 Task: Create a due date automation trigger when advanced on, 2 days before a card is due add content with a name or a description not ending with resume at 11:00 AM.
Action: Mouse moved to (975, 303)
Screenshot: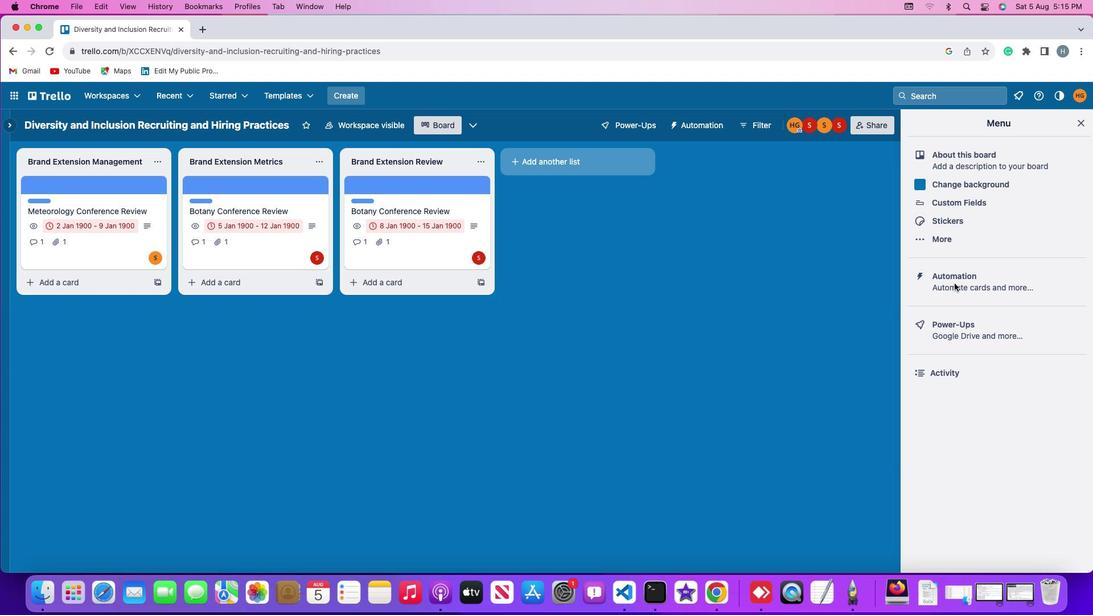 
Action: Mouse pressed left at (975, 303)
Screenshot: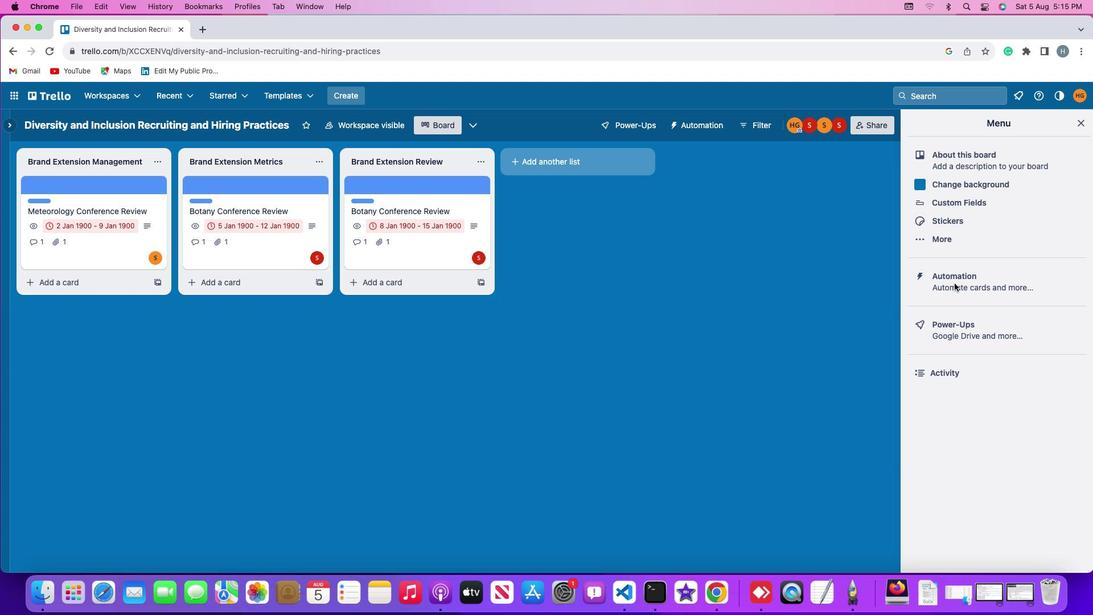 
Action: Mouse moved to (975, 302)
Screenshot: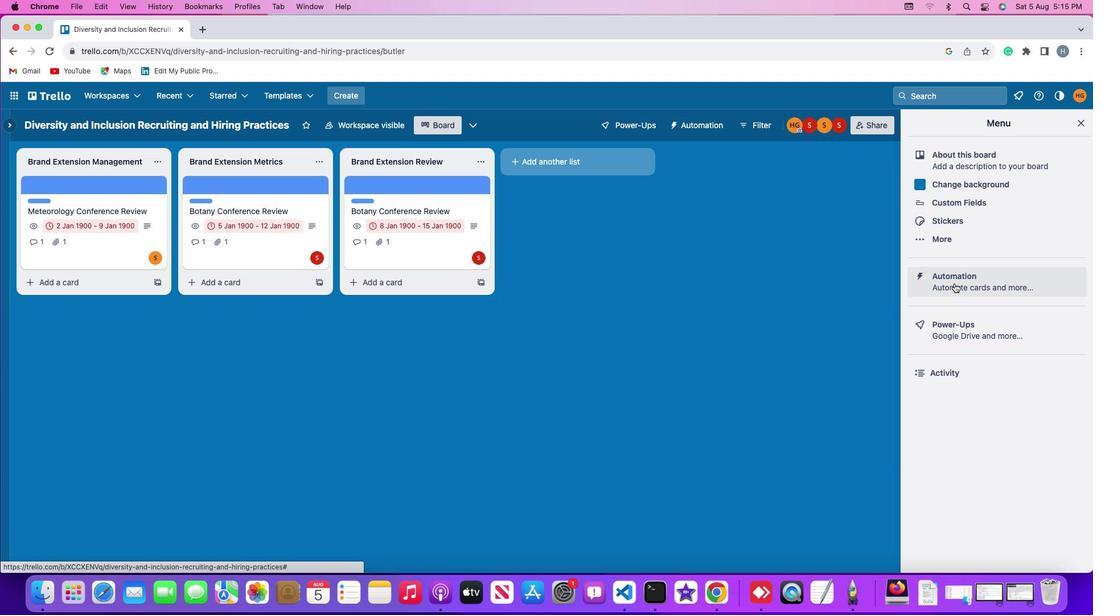
Action: Mouse pressed left at (975, 302)
Screenshot: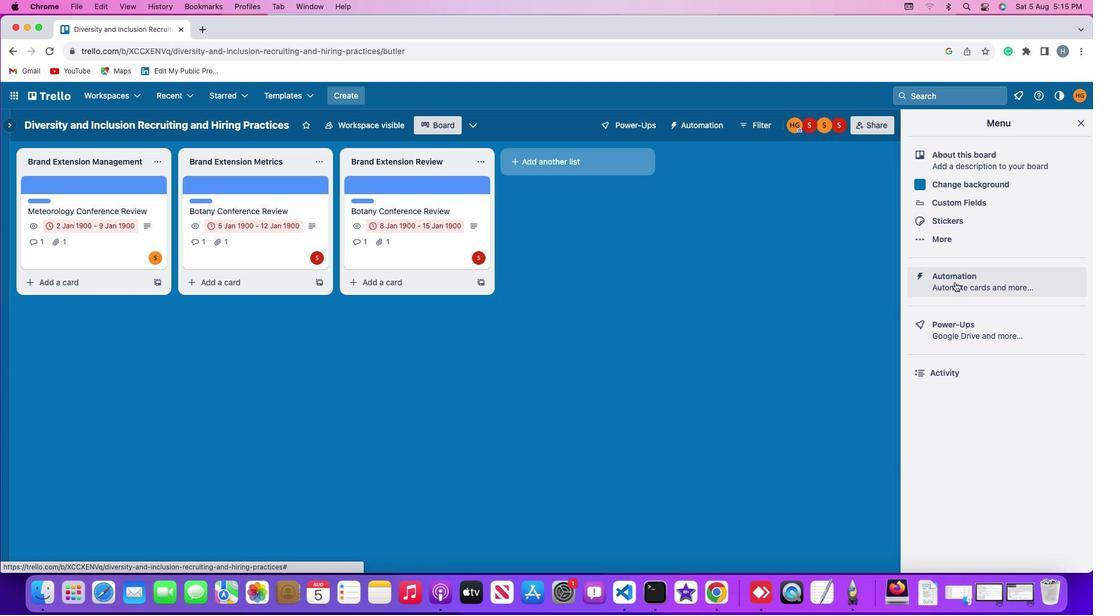 
Action: Mouse moved to (111, 294)
Screenshot: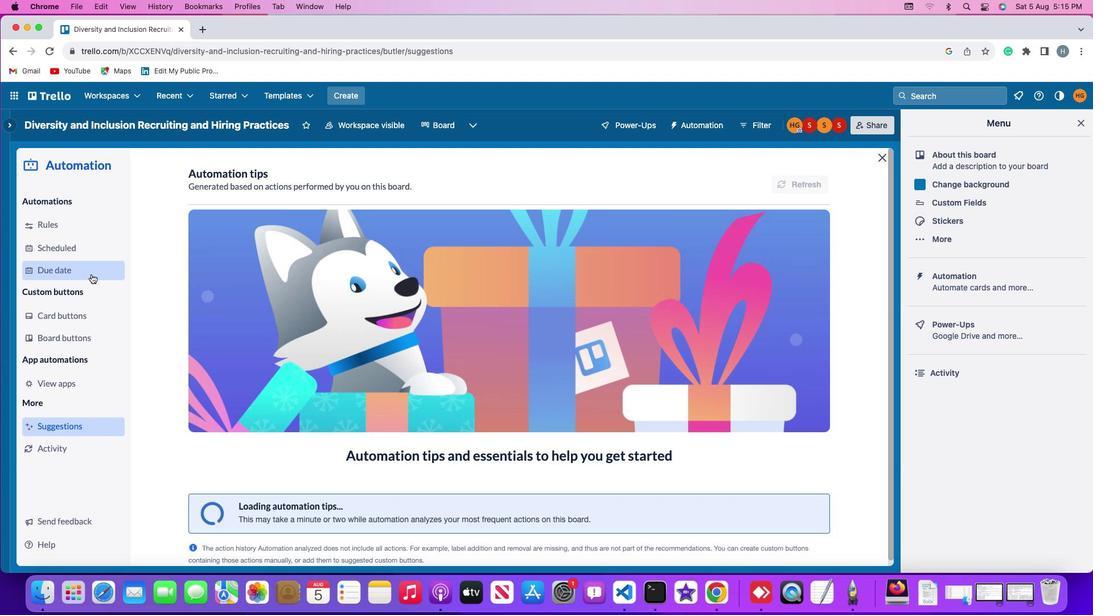 
Action: Mouse pressed left at (111, 294)
Screenshot: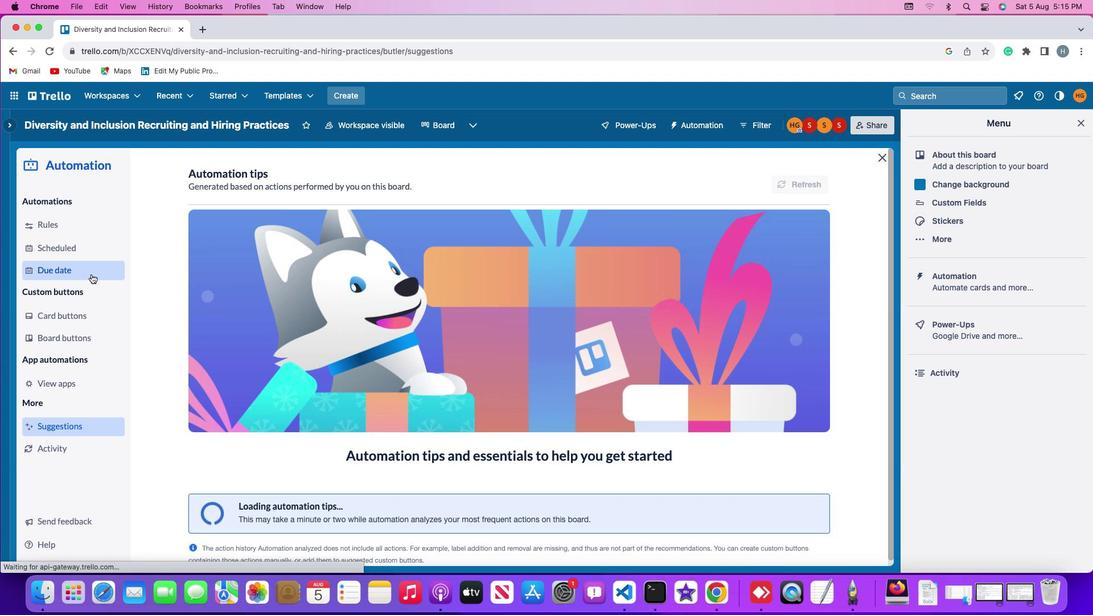 
Action: Mouse moved to (775, 198)
Screenshot: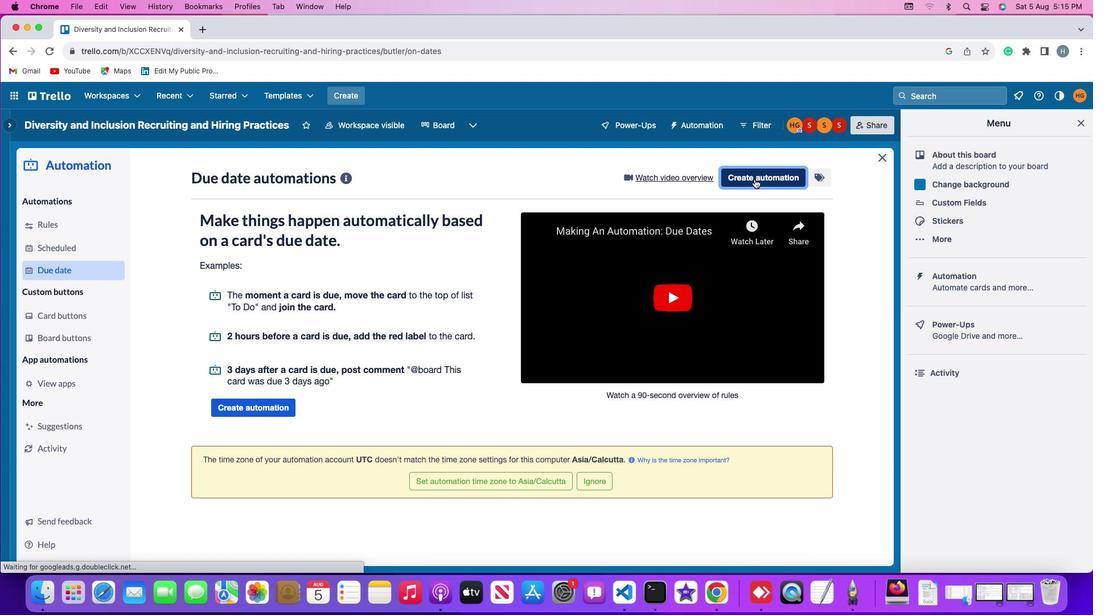
Action: Mouse pressed left at (775, 198)
Screenshot: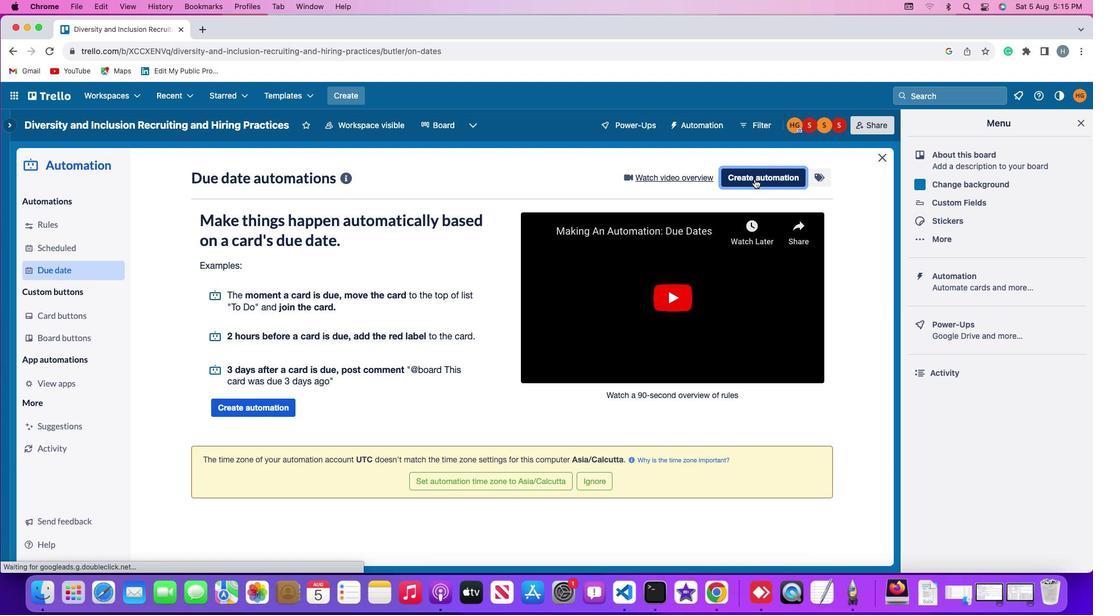 
Action: Mouse moved to (523, 308)
Screenshot: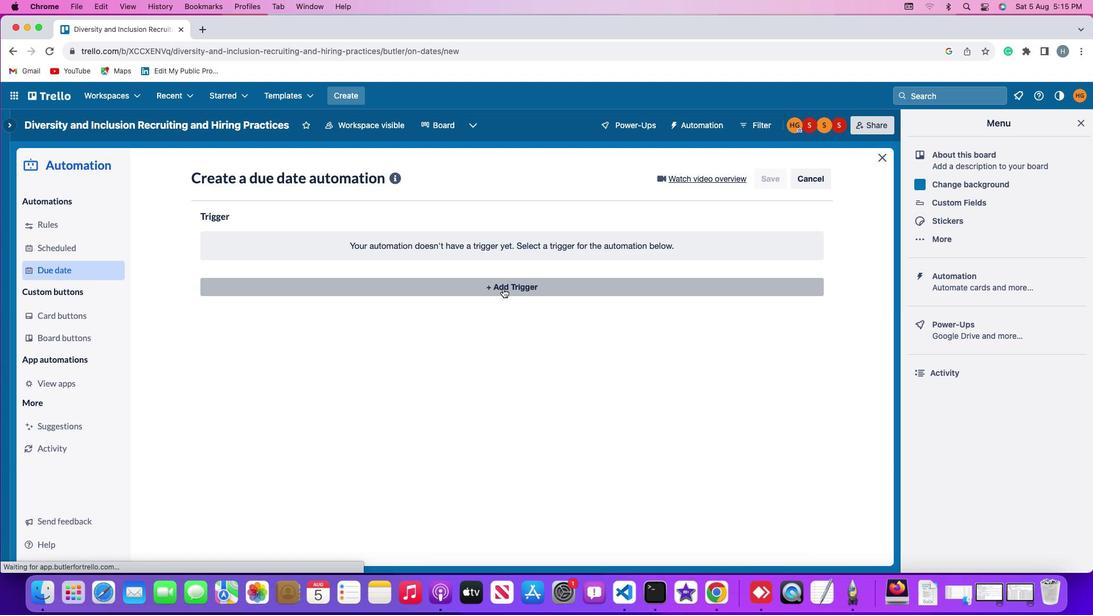 
Action: Mouse pressed left at (523, 308)
Screenshot: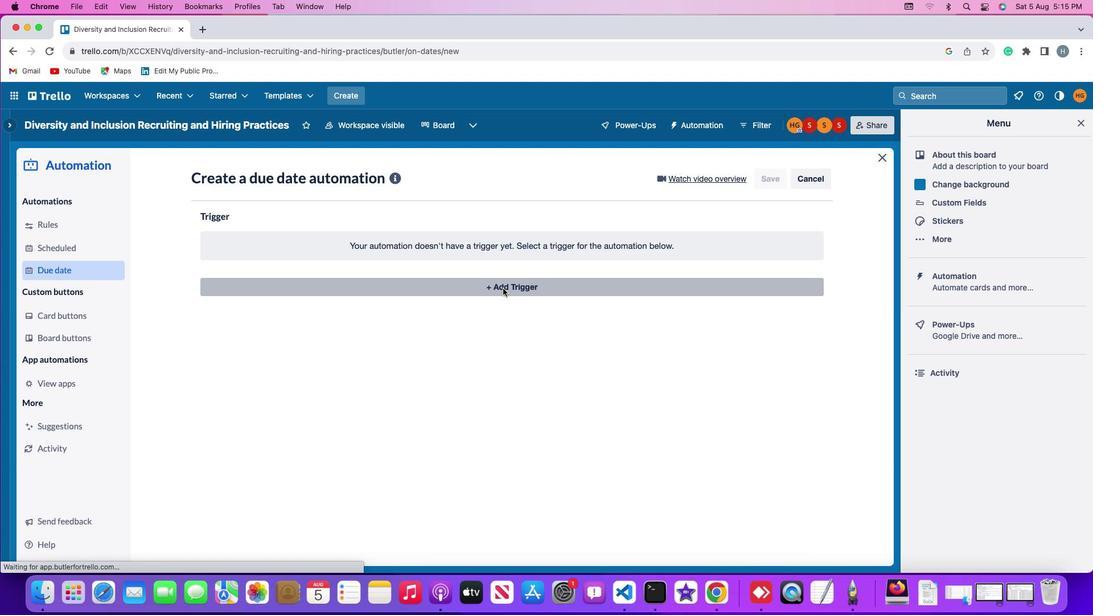 
Action: Mouse moved to (246, 477)
Screenshot: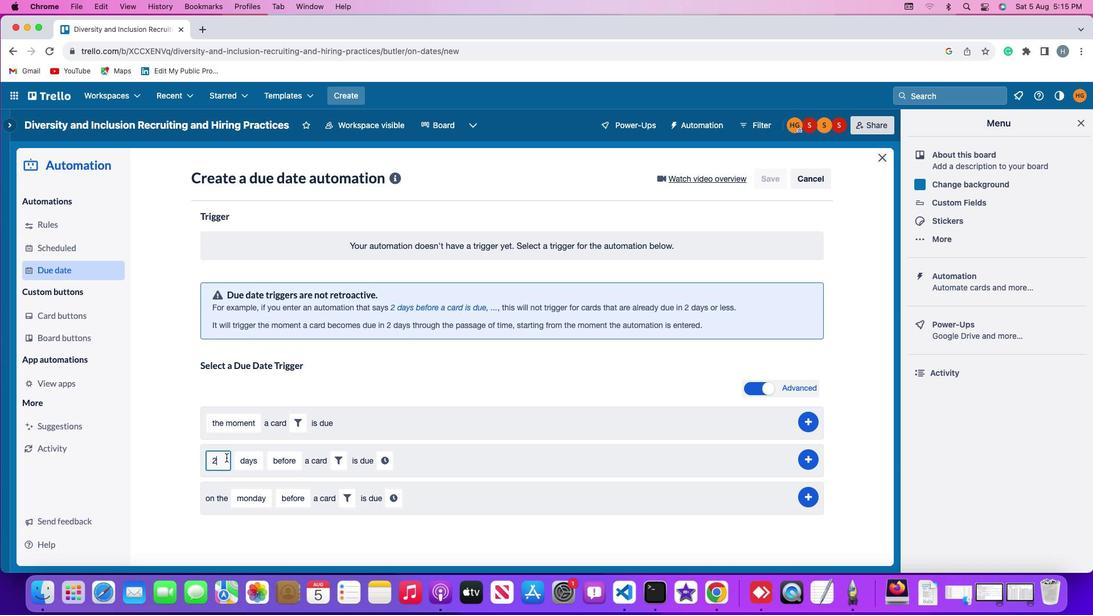 
Action: Mouse pressed left at (246, 477)
Screenshot: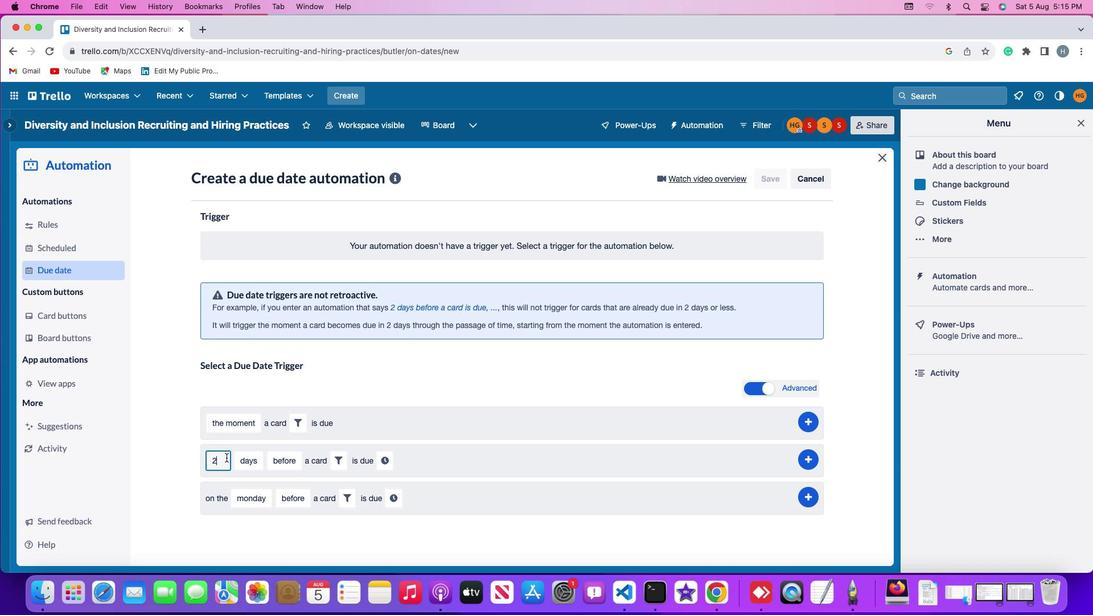 
Action: Key pressed Key.backspace'2'
Screenshot: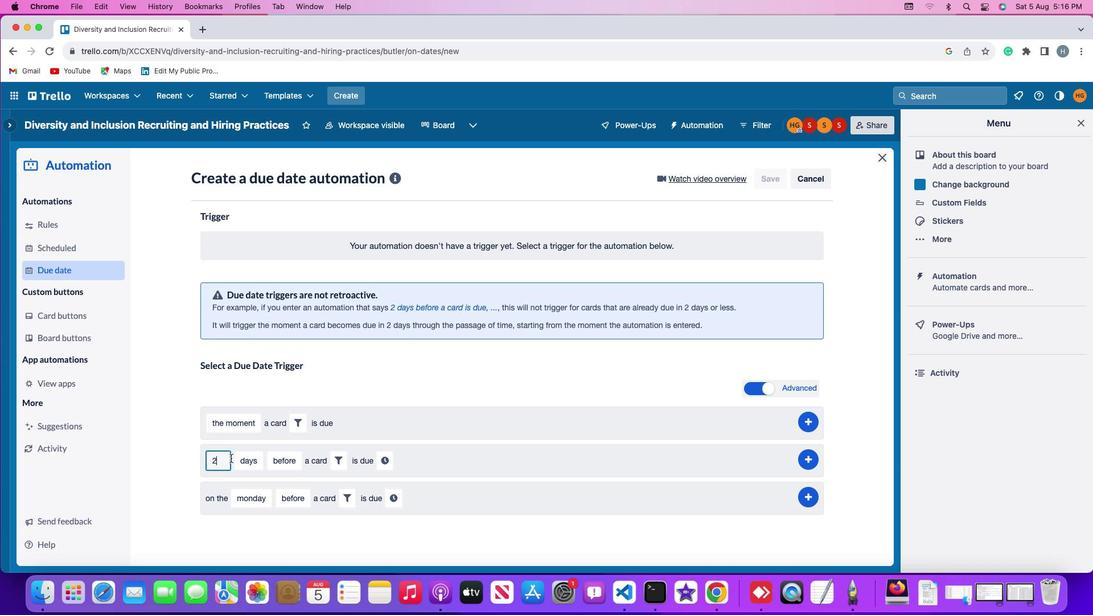 
Action: Mouse moved to (273, 480)
Screenshot: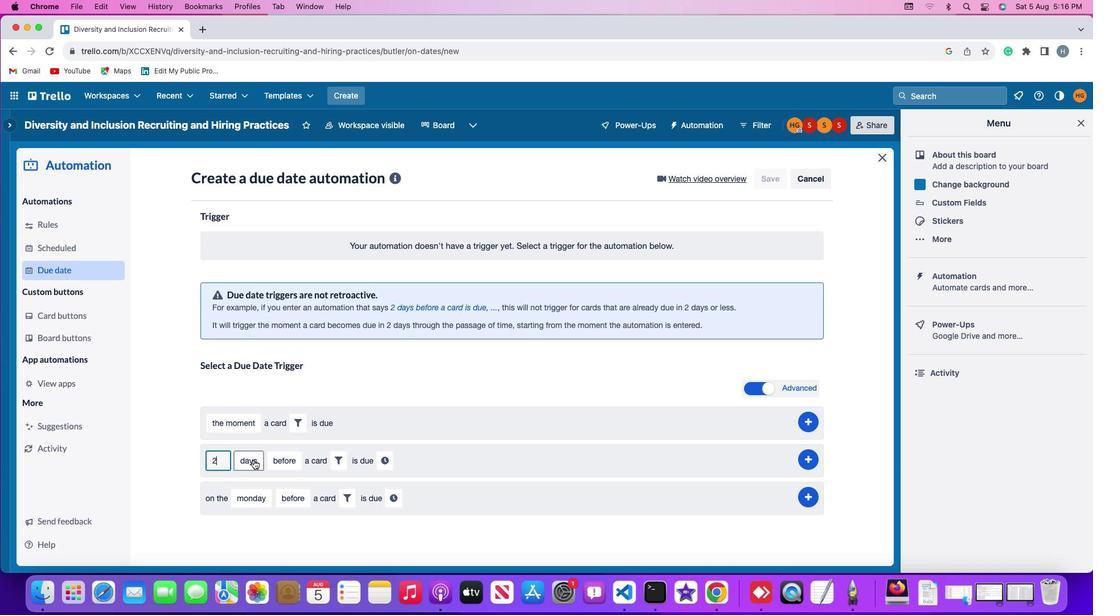 
Action: Mouse pressed left at (273, 480)
Screenshot: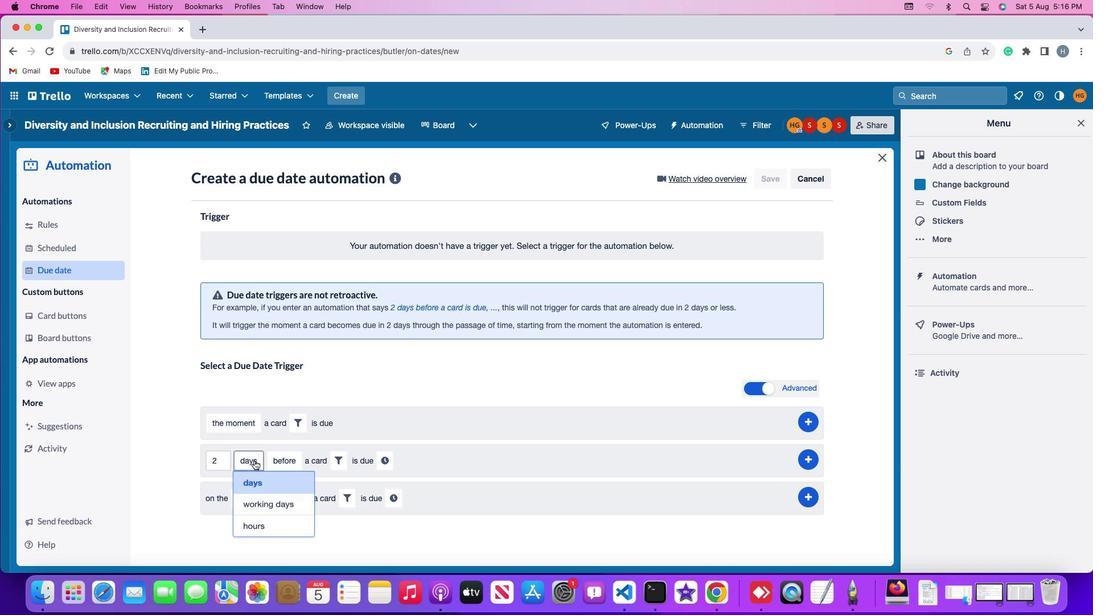 
Action: Mouse moved to (280, 501)
Screenshot: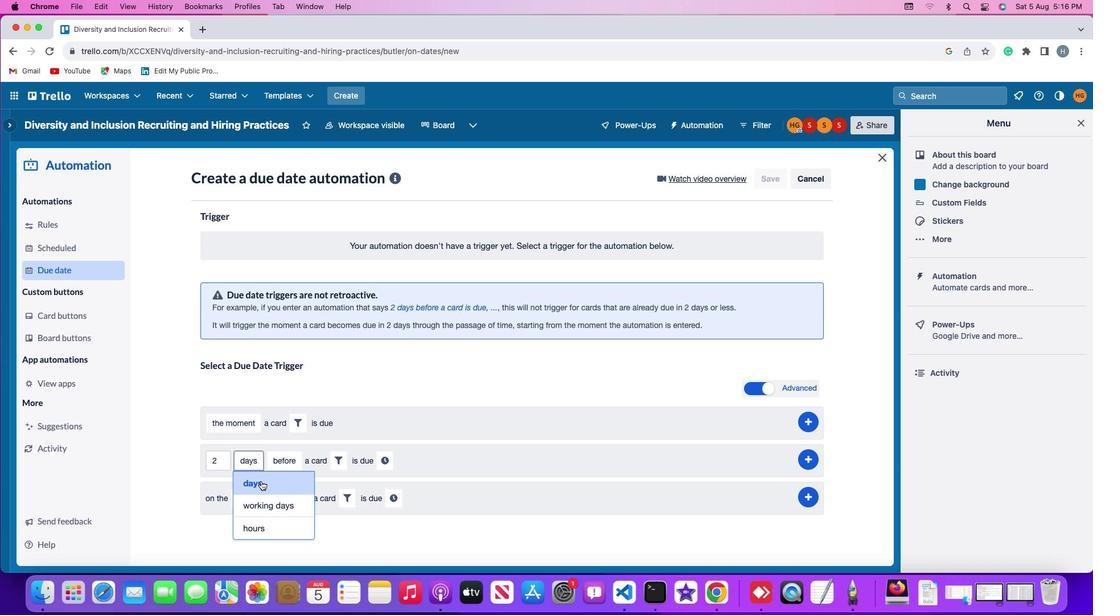 
Action: Mouse pressed left at (280, 501)
Screenshot: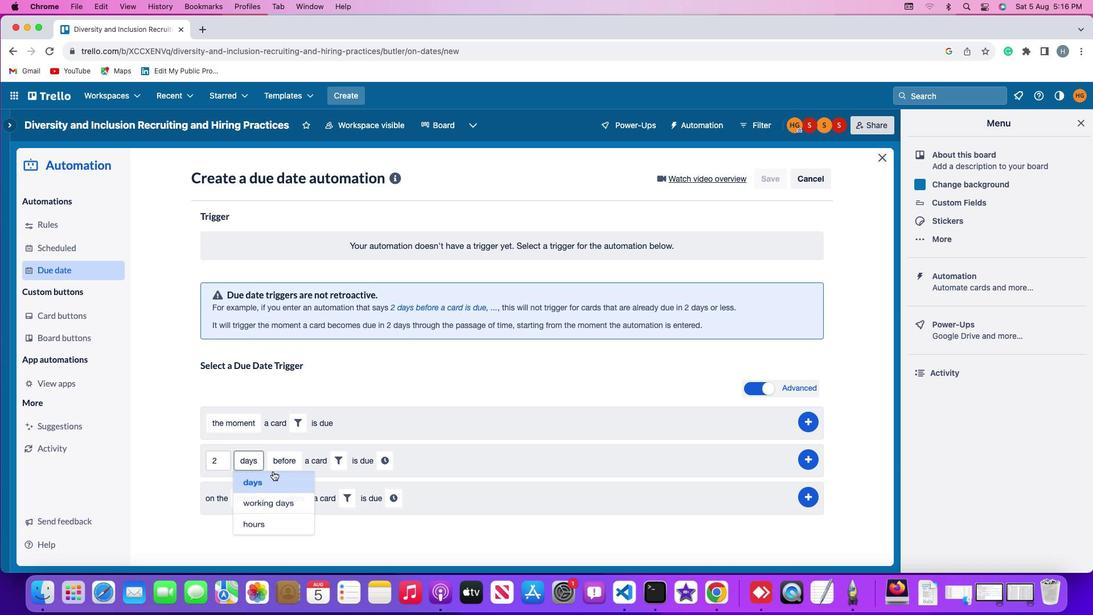 
Action: Mouse moved to (300, 482)
Screenshot: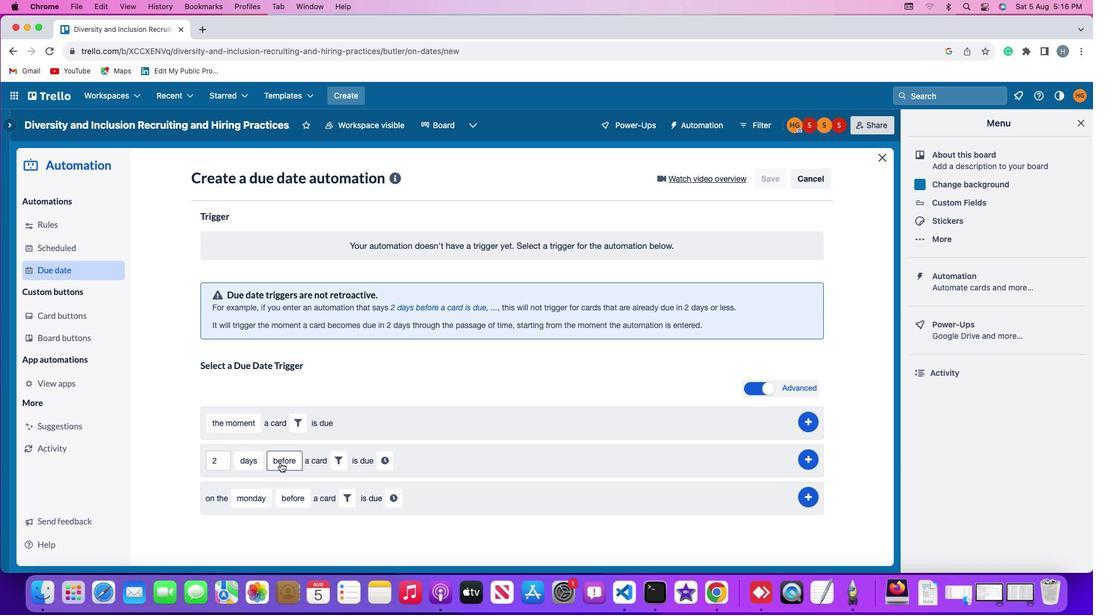 
Action: Mouse pressed left at (300, 482)
Screenshot: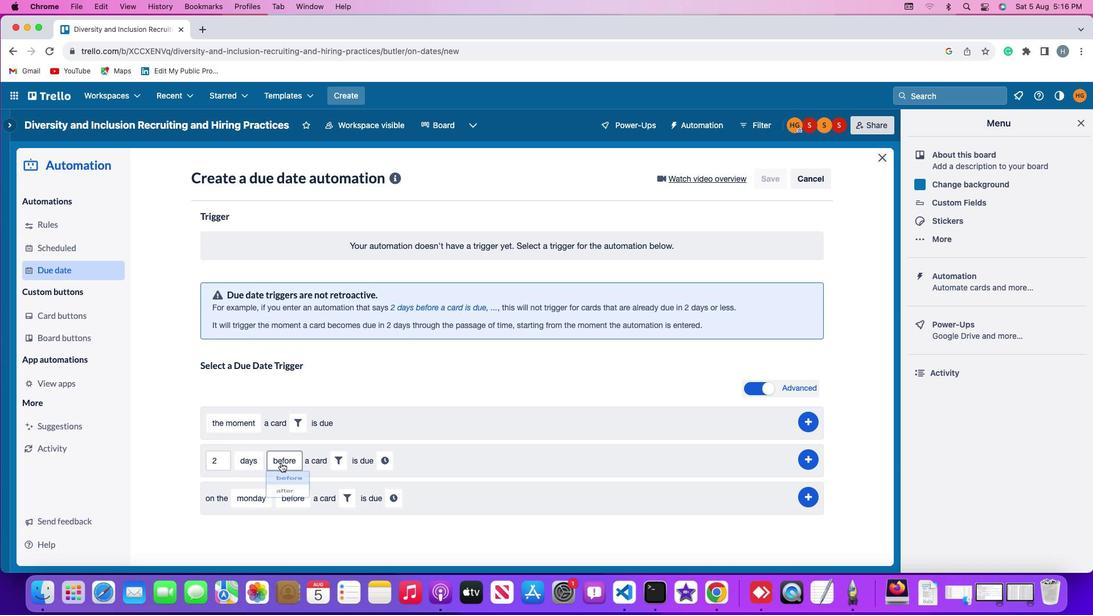 
Action: Mouse moved to (315, 500)
Screenshot: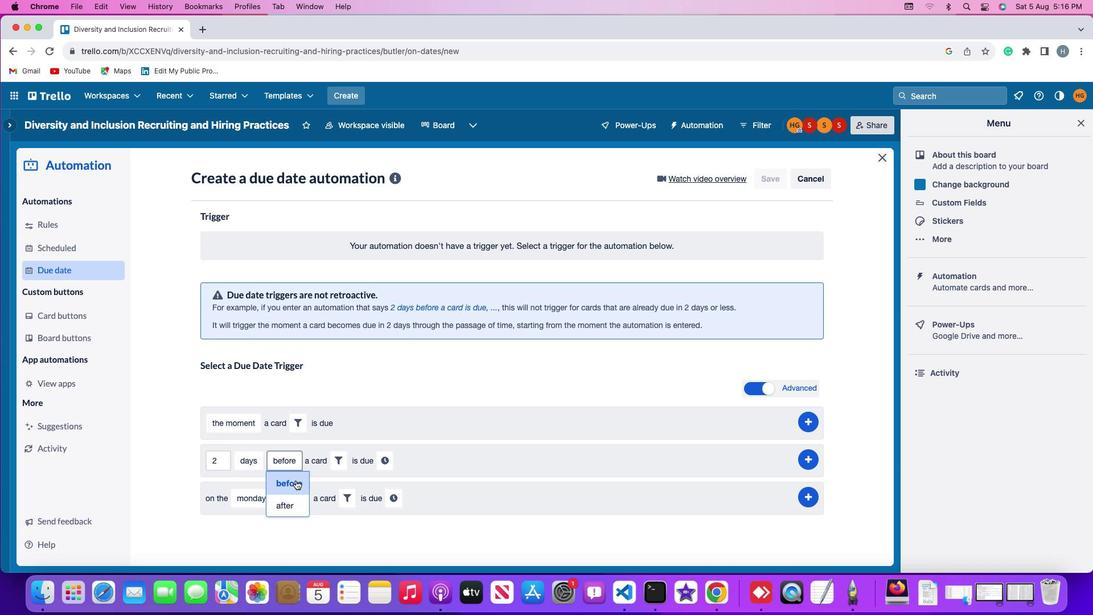 
Action: Mouse pressed left at (315, 500)
Screenshot: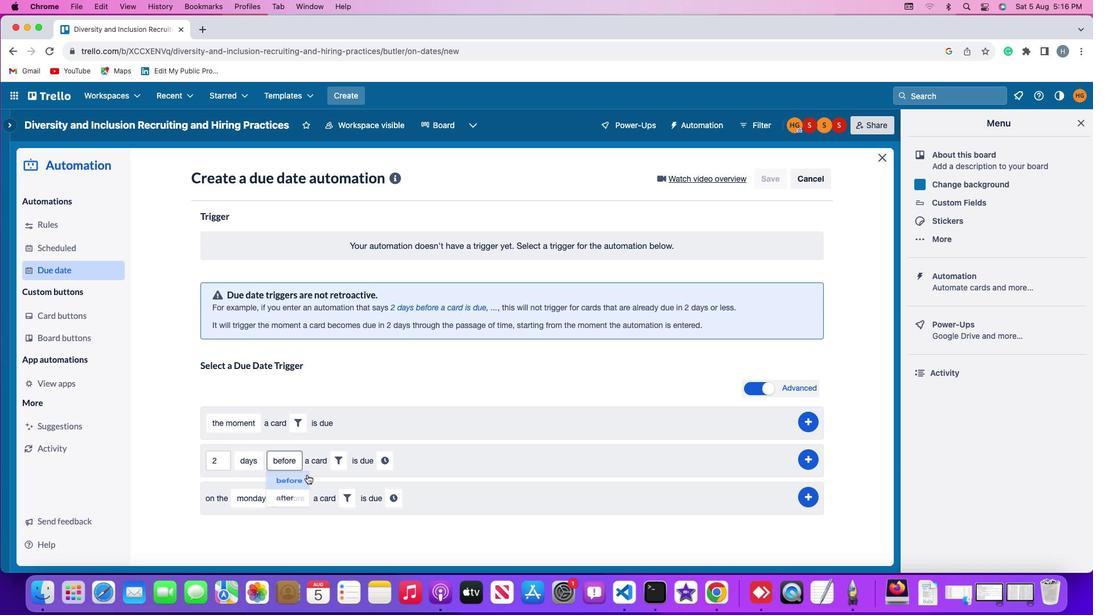 
Action: Mouse moved to (361, 478)
Screenshot: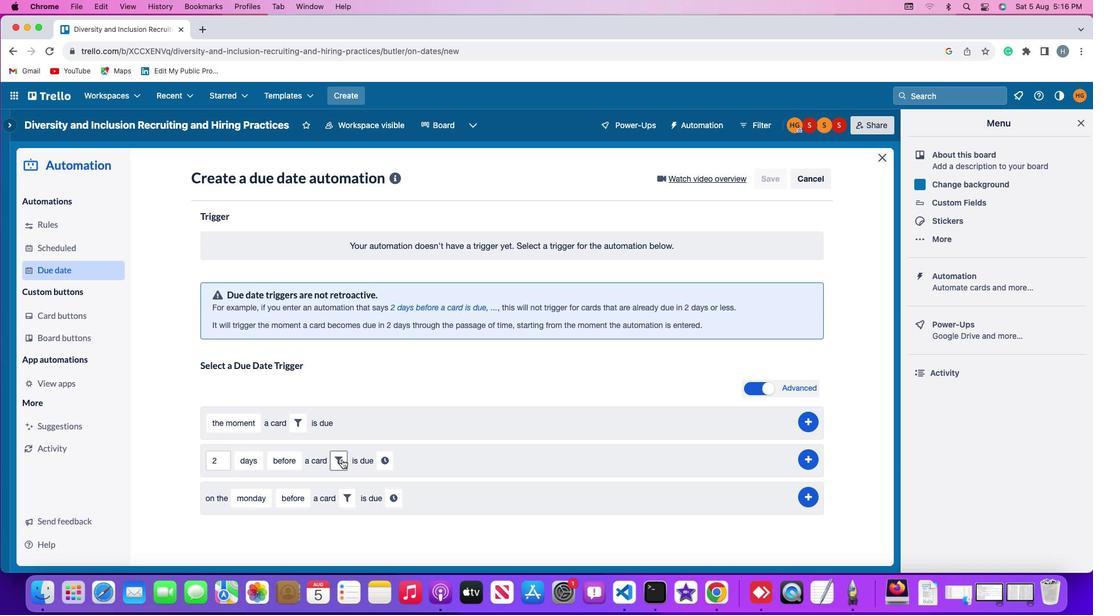 
Action: Mouse pressed left at (361, 478)
Screenshot: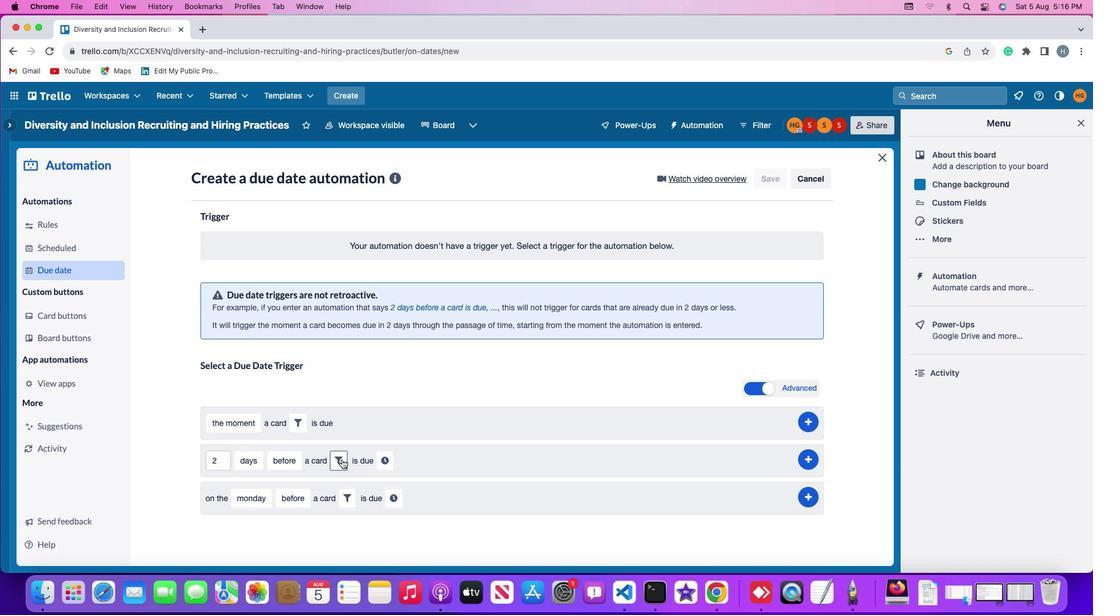 
Action: Mouse moved to (503, 518)
Screenshot: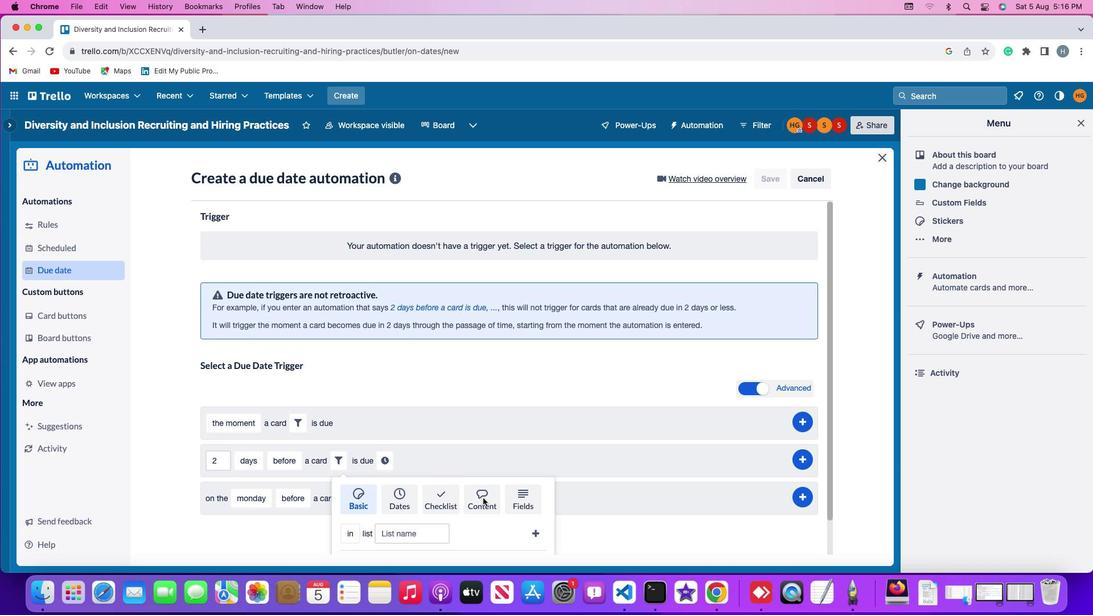 
Action: Mouse pressed left at (503, 518)
Screenshot: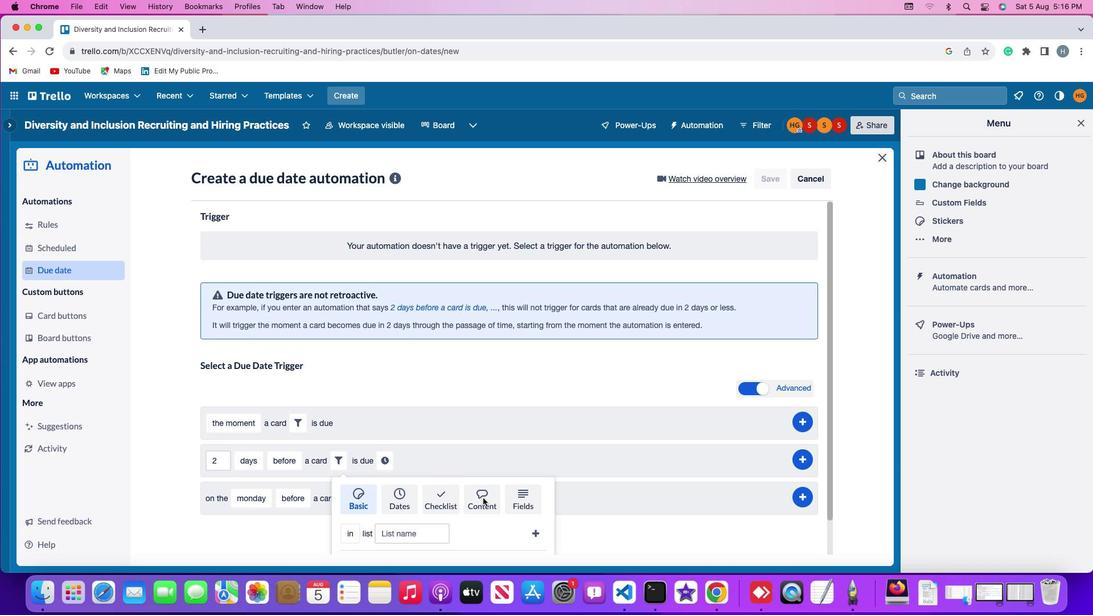 
Action: Mouse moved to (403, 549)
Screenshot: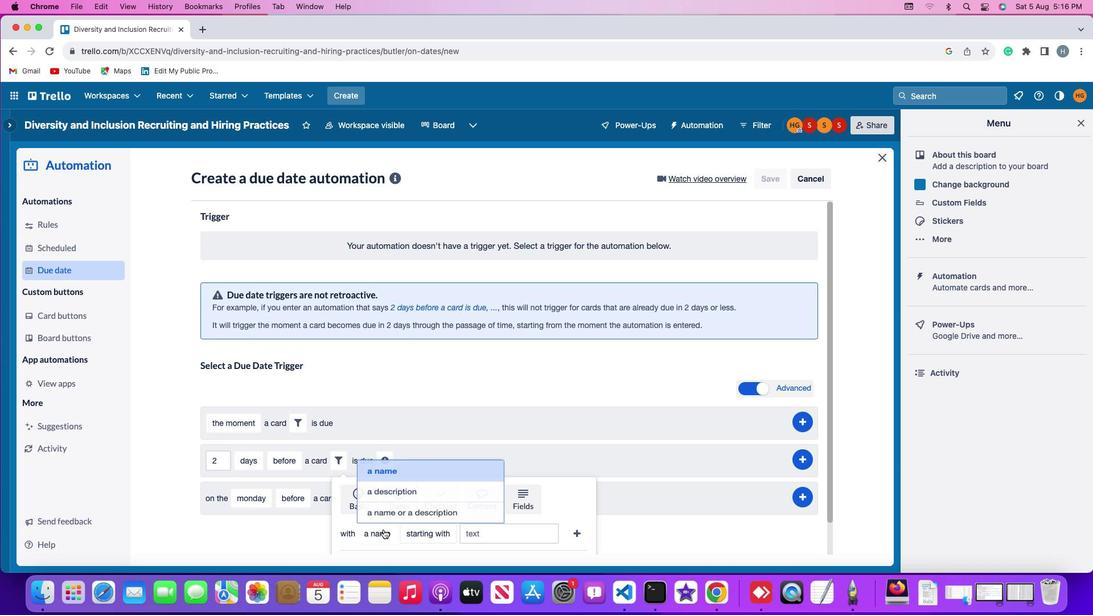 
Action: Mouse pressed left at (403, 549)
Screenshot: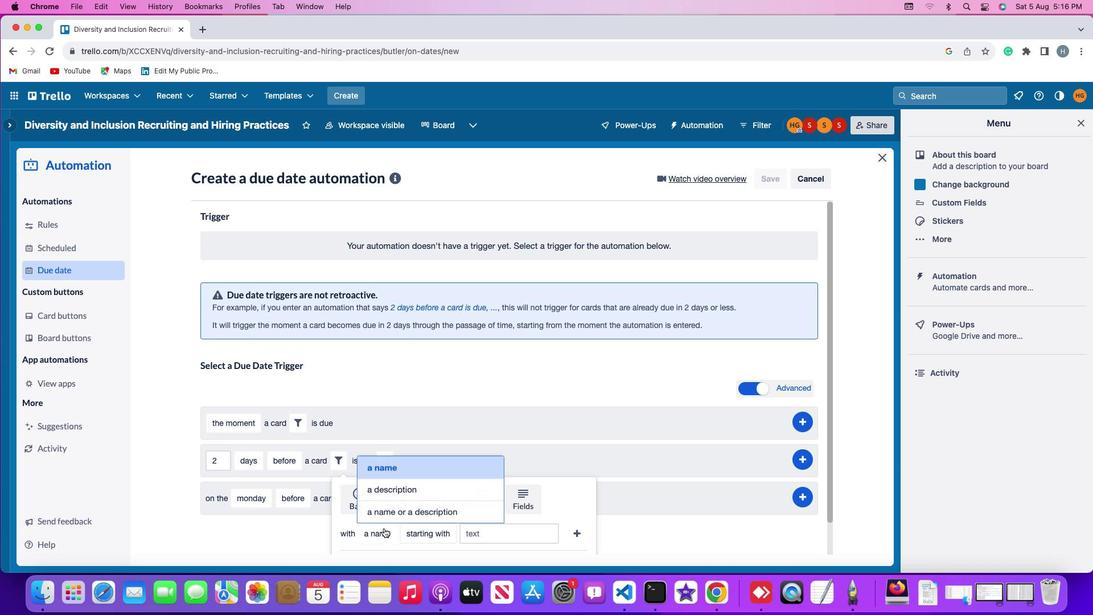 
Action: Mouse moved to (413, 533)
Screenshot: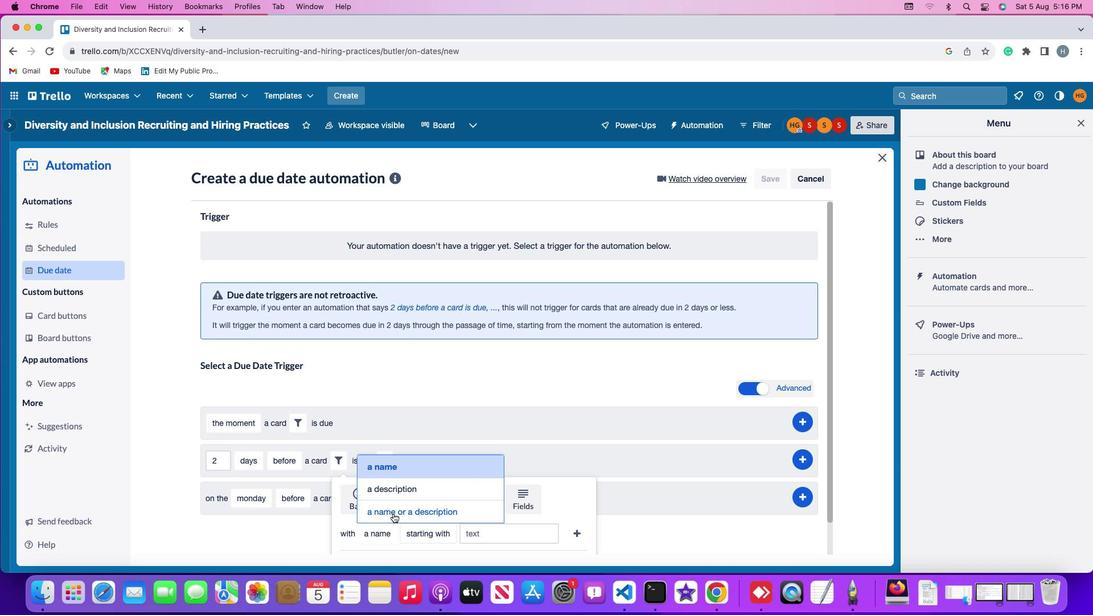 
Action: Mouse pressed left at (413, 533)
Screenshot: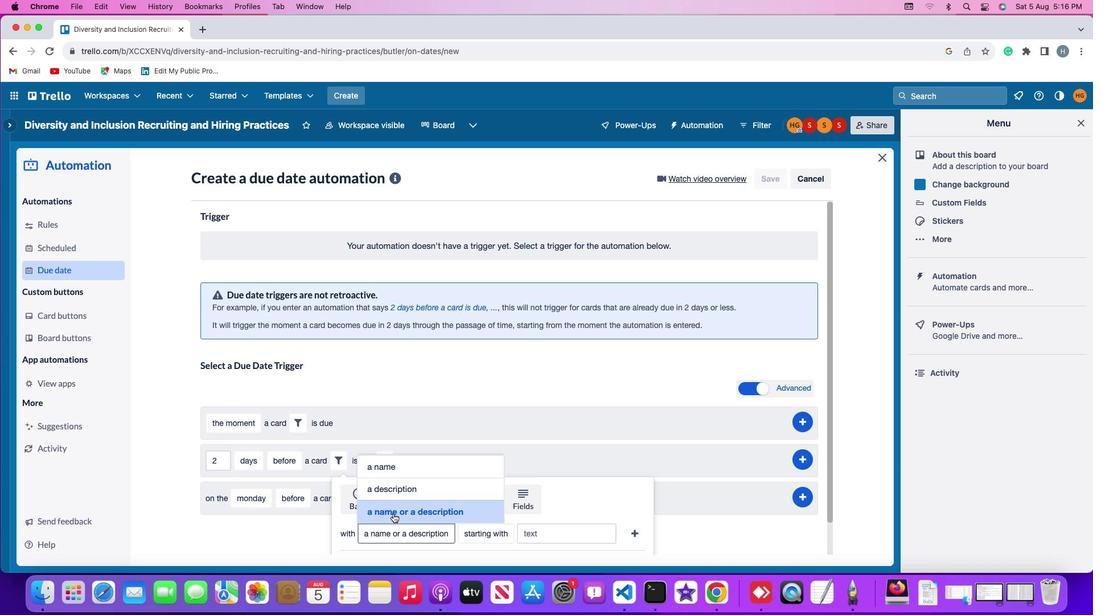 
Action: Mouse moved to (497, 552)
Screenshot: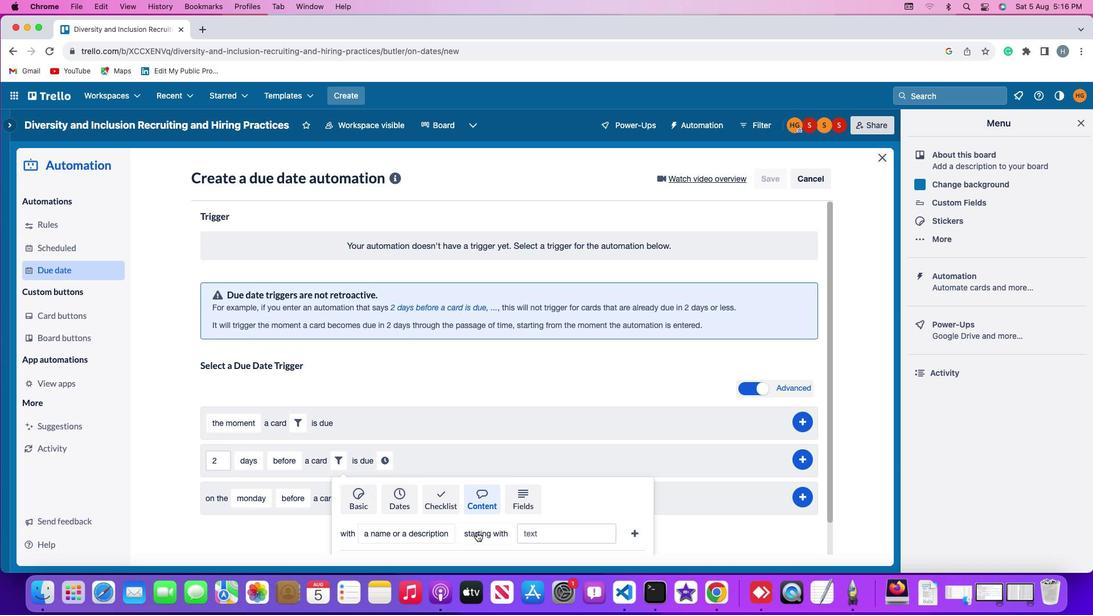 
Action: Mouse pressed left at (497, 552)
Screenshot: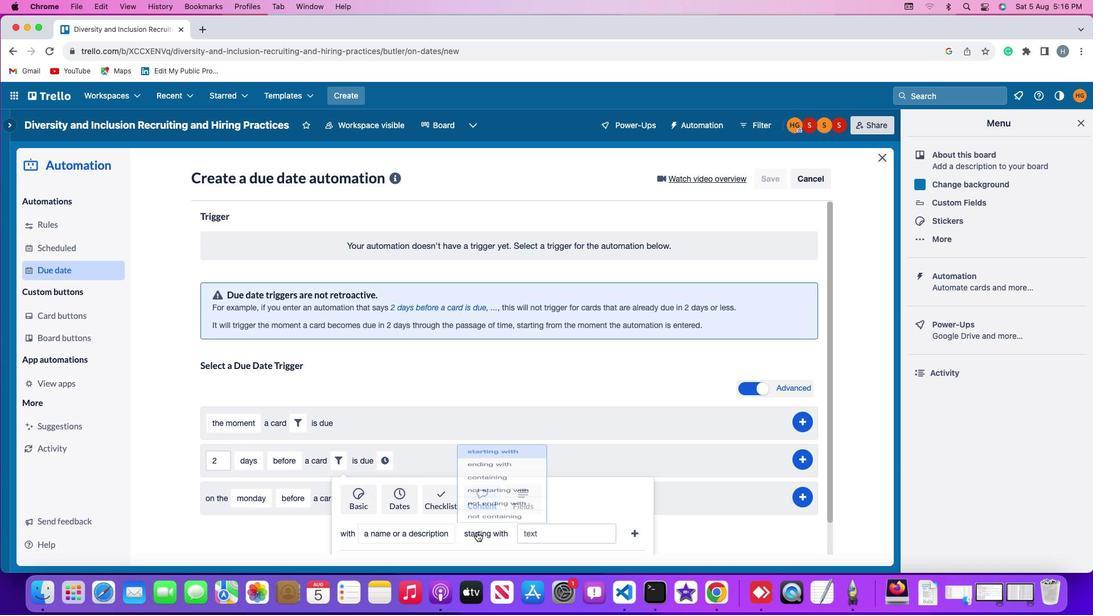 
Action: Mouse moved to (521, 505)
Screenshot: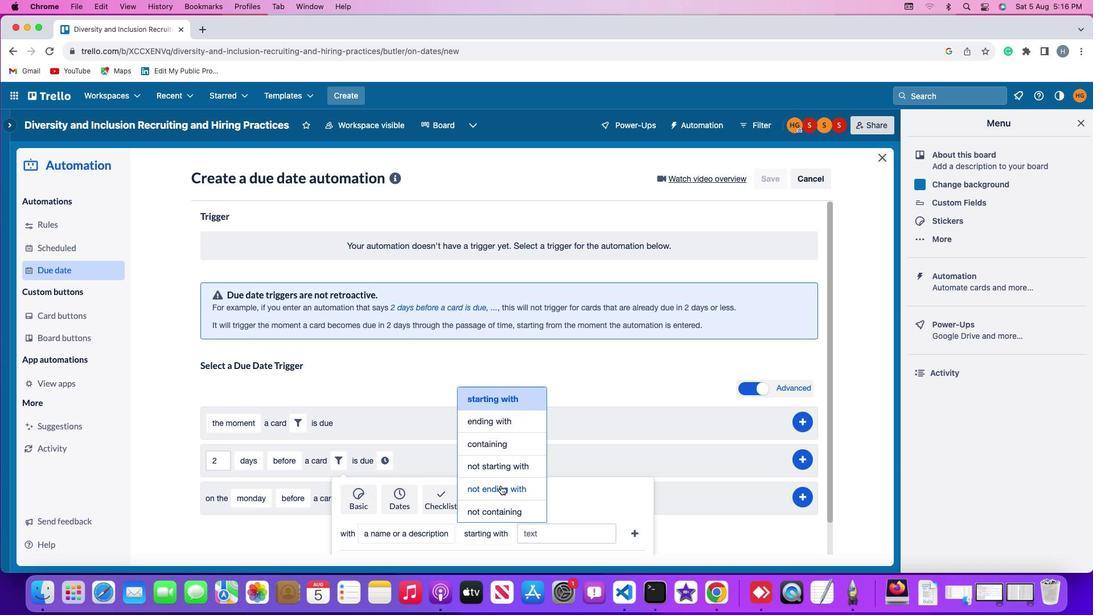 
Action: Mouse pressed left at (521, 505)
Screenshot: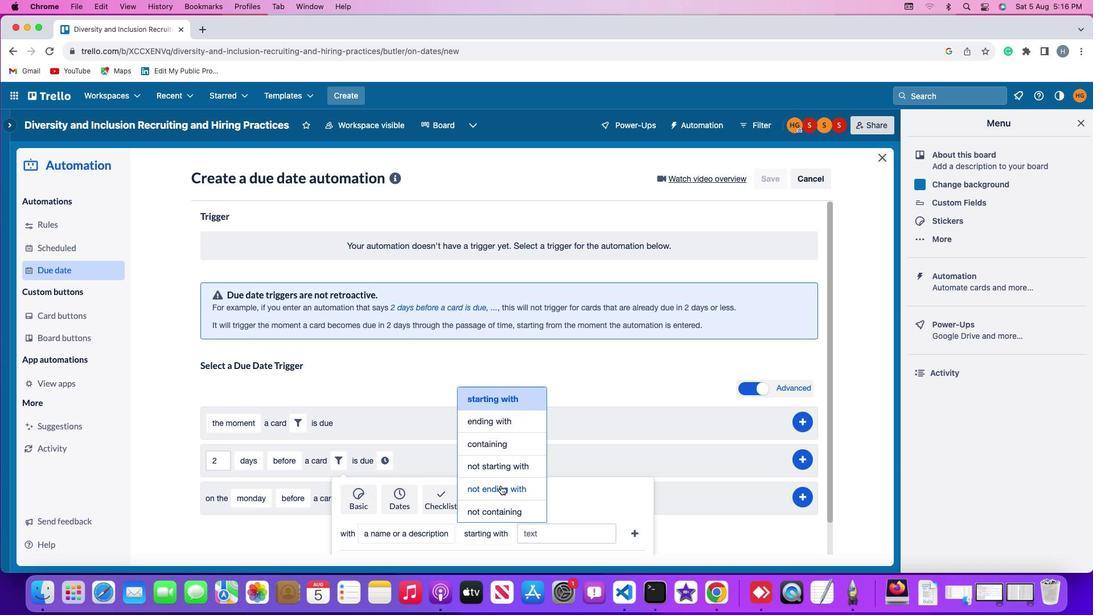 
Action: Mouse moved to (579, 553)
Screenshot: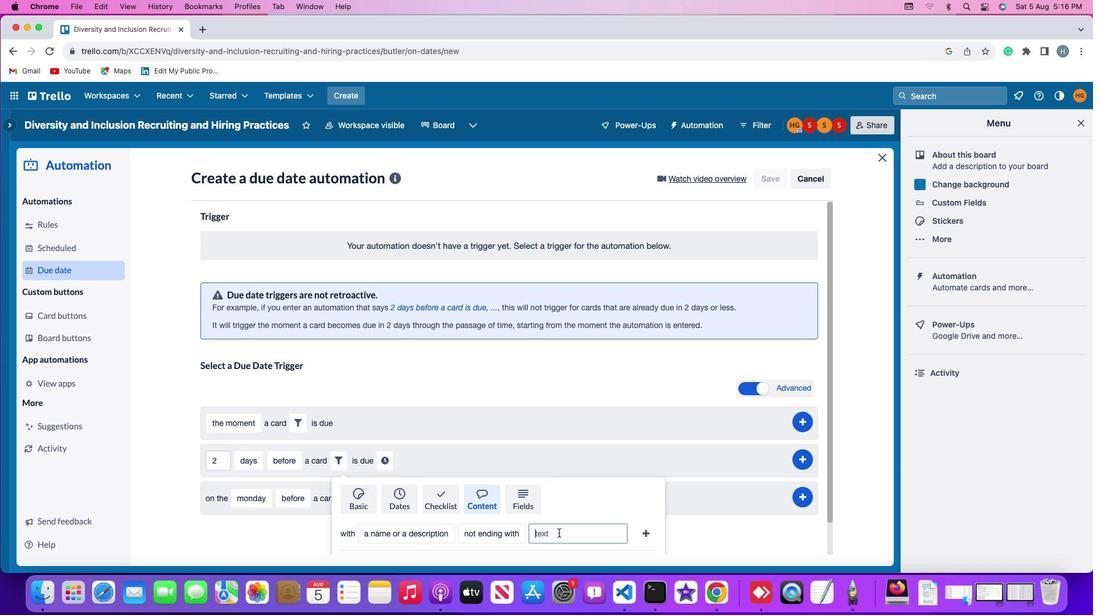 
Action: Mouse pressed left at (579, 553)
Screenshot: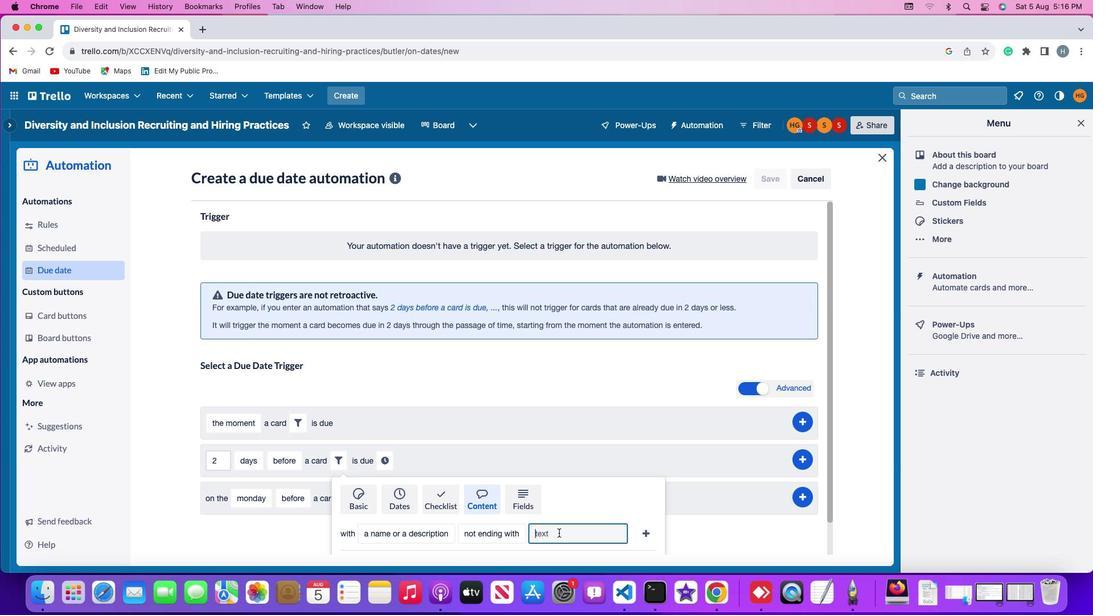 
Action: Key pressed 'r''e''s''u''m'
Screenshot: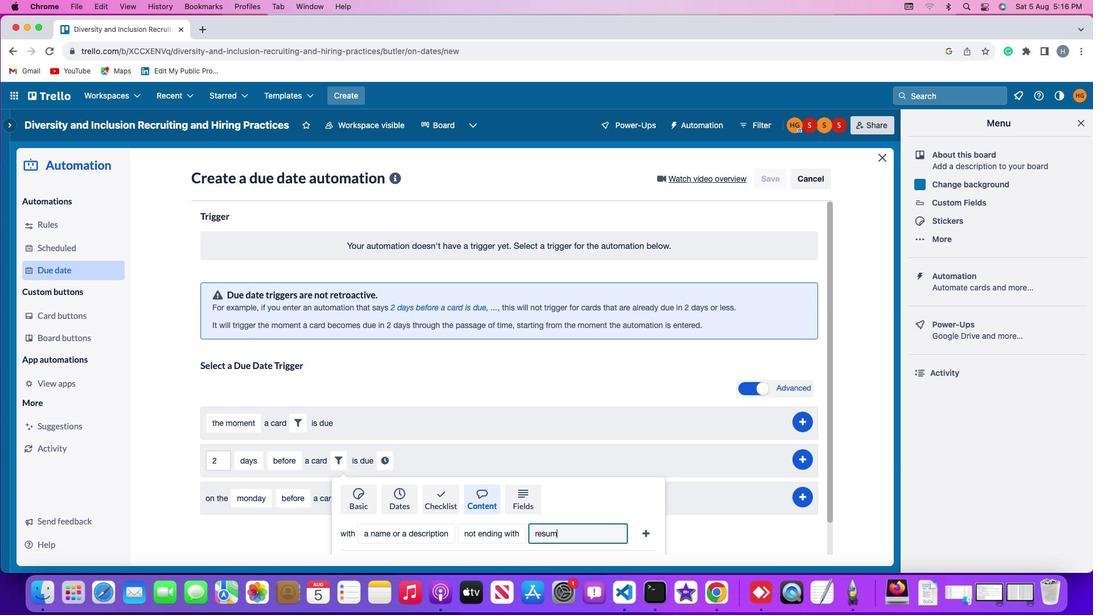 
Action: Mouse moved to (580, 554)
Screenshot: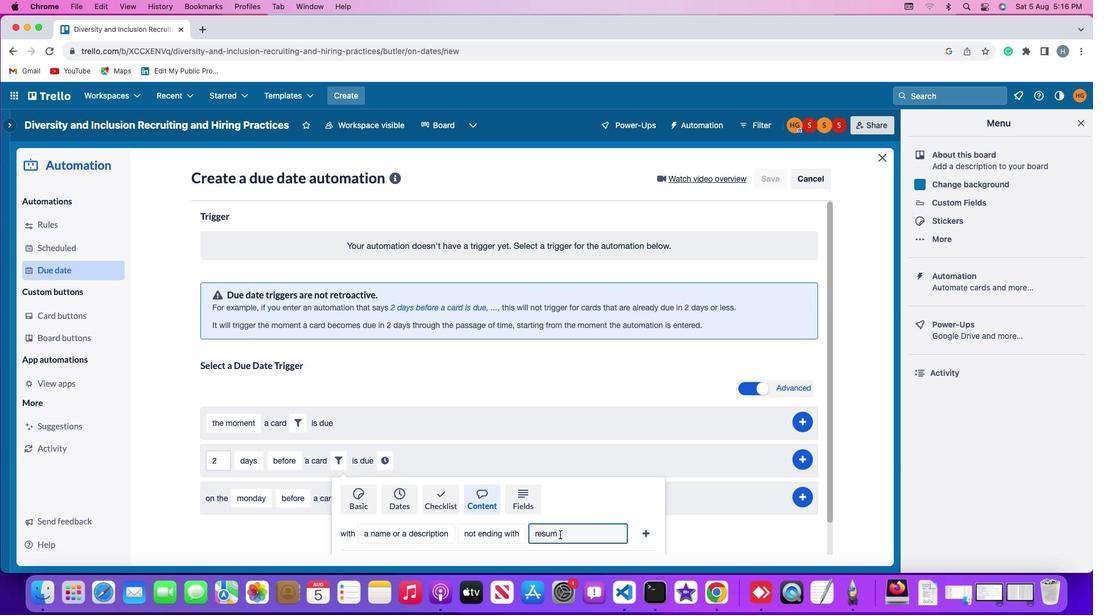
Action: Key pressed 'e'
Screenshot: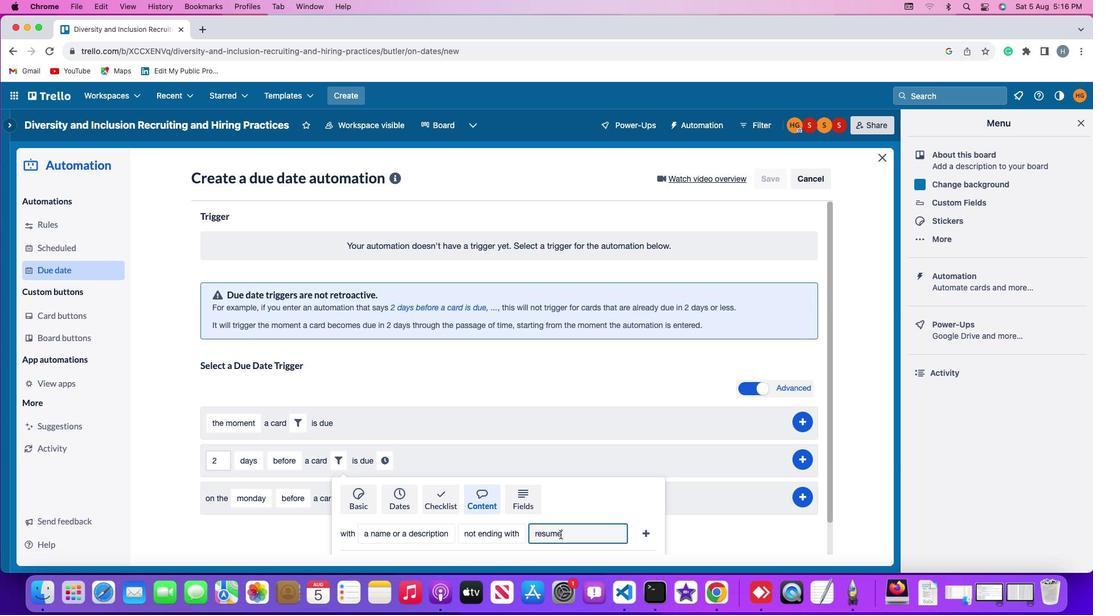
Action: Mouse moved to (664, 552)
Screenshot: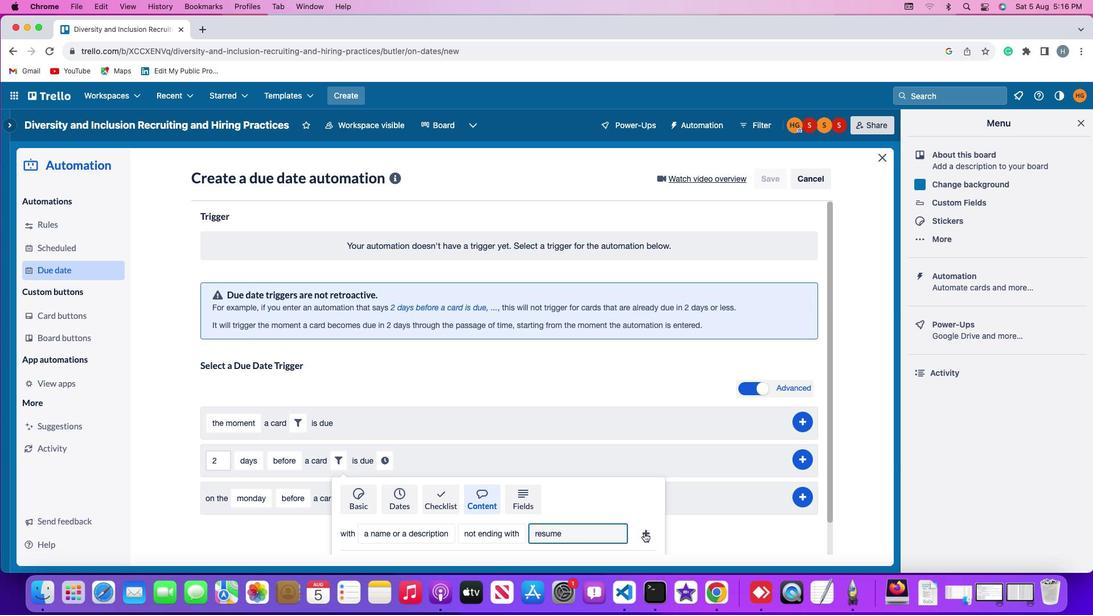 
Action: Mouse pressed left at (664, 552)
Screenshot: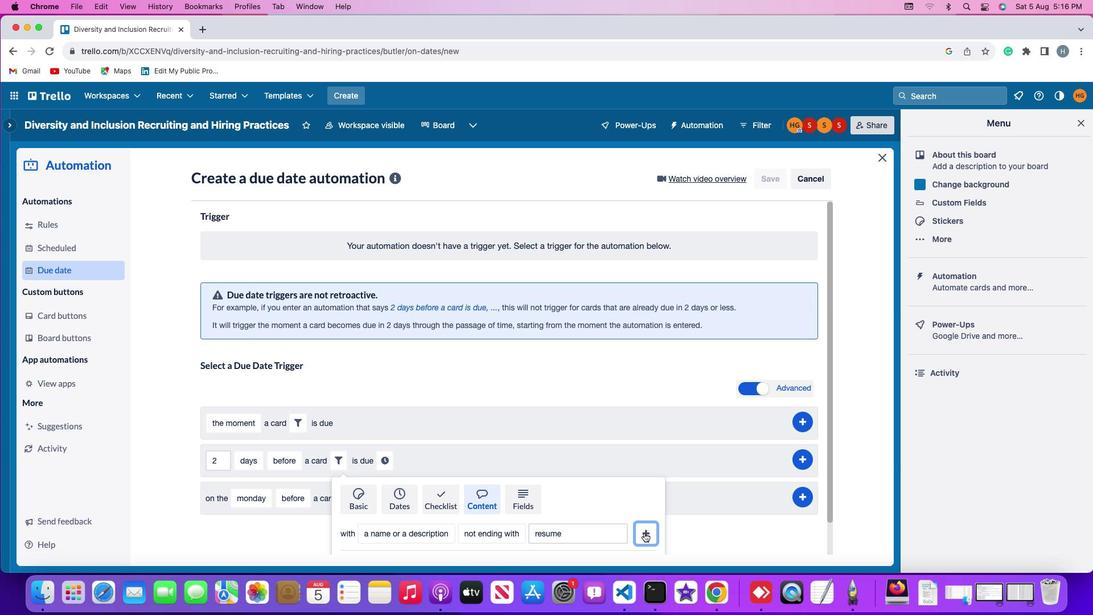 
Action: Mouse moved to (627, 478)
Screenshot: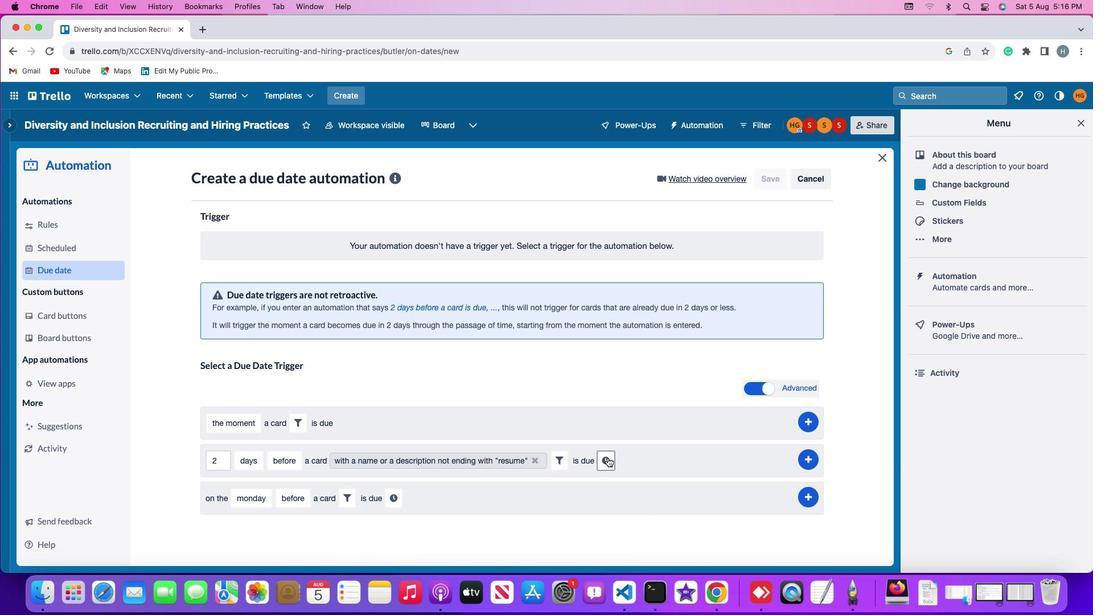 
Action: Mouse pressed left at (627, 478)
Screenshot: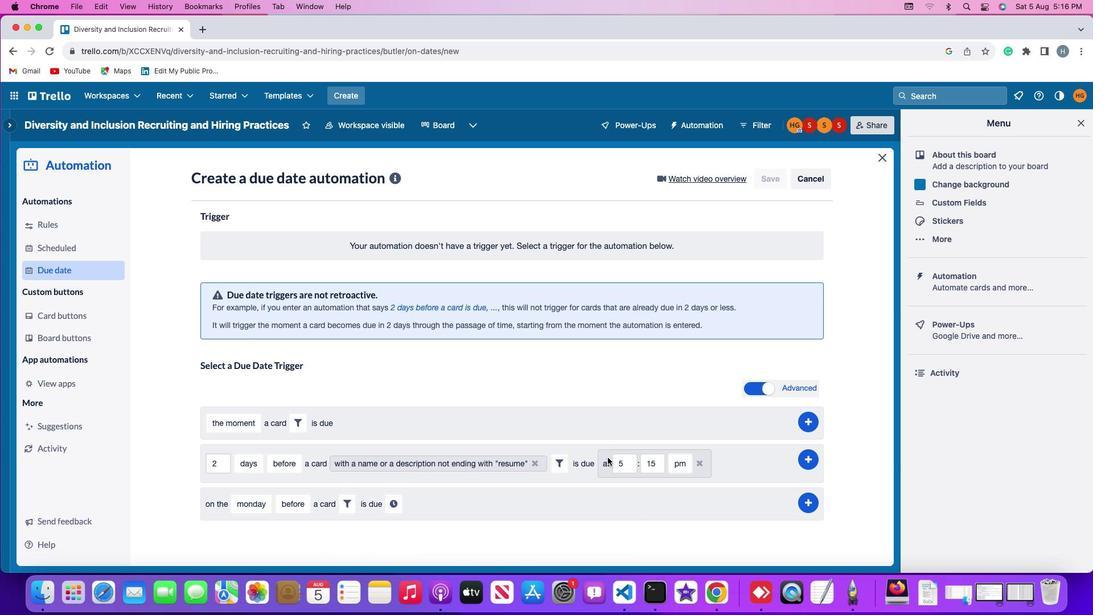 
Action: Mouse moved to (652, 484)
Screenshot: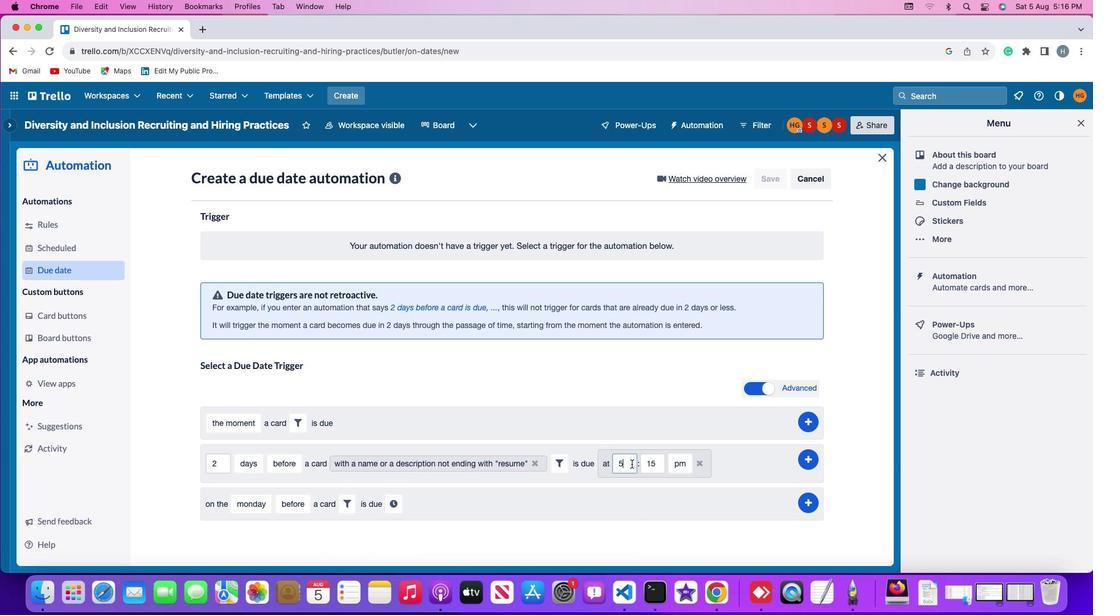 
Action: Mouse pressed left at (652, 484)
Screenshot: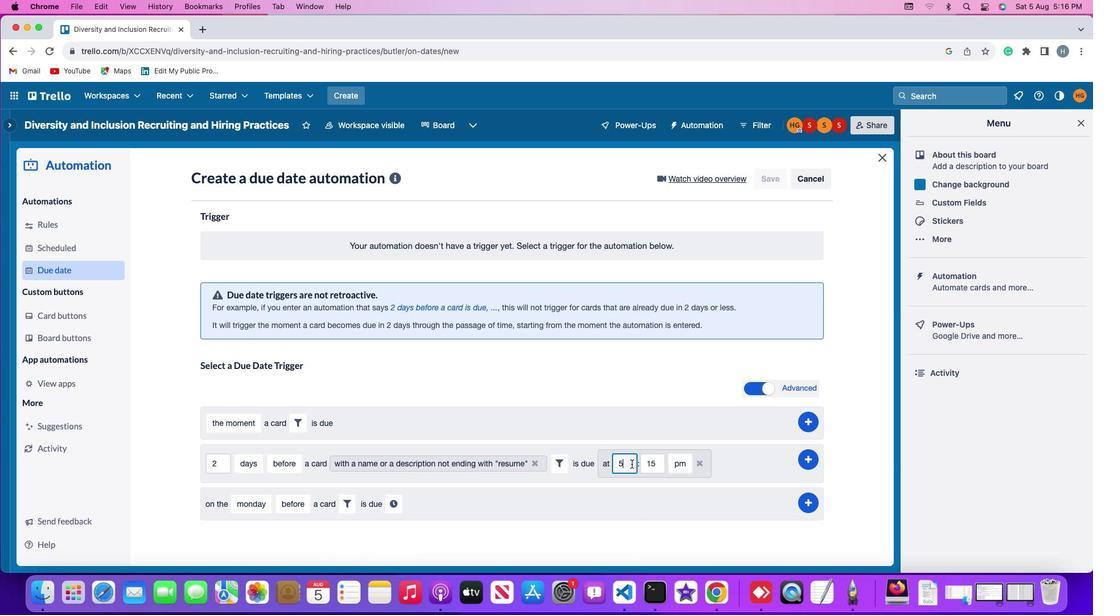 
Action: Mouse moved to (651, 484)
Screenshot: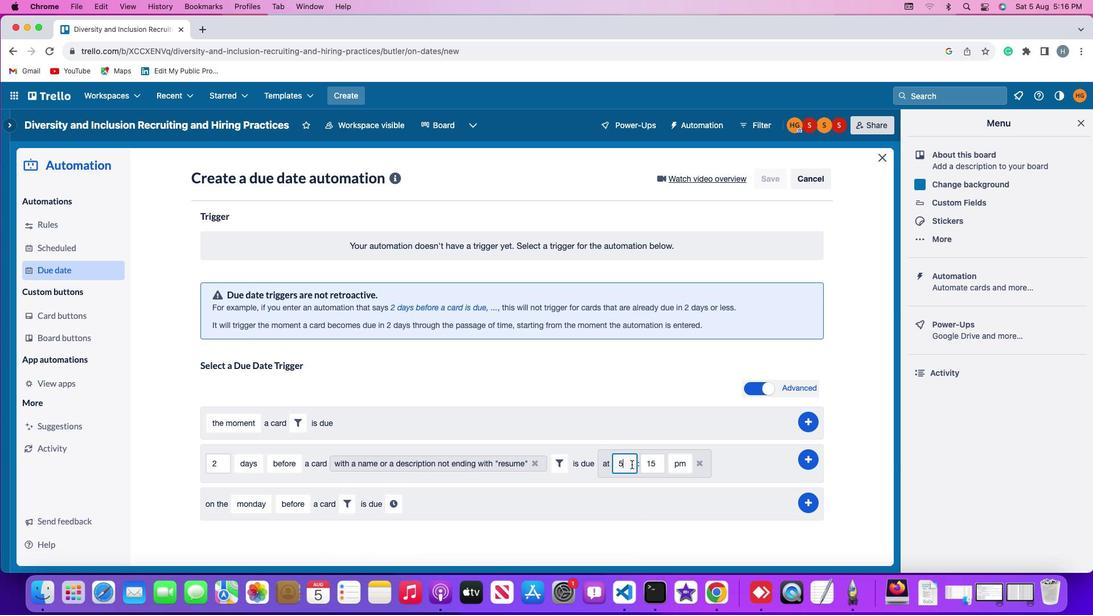 
Action: Key pressed Key.backspace'1''1'
Screenshot: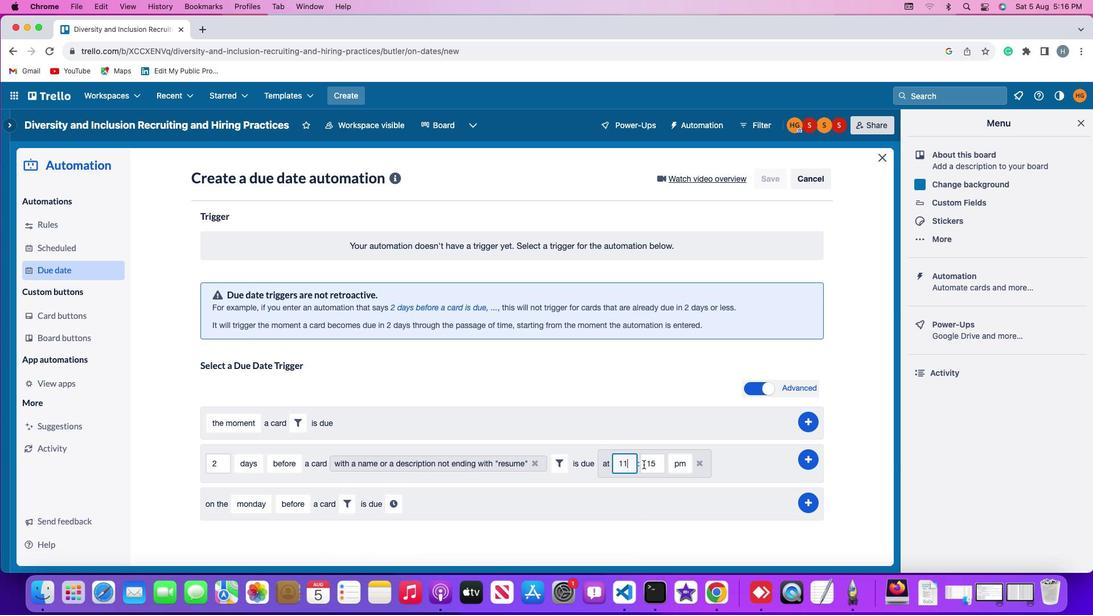 
Action: Mouse moved to (675, 482)
Screenshot: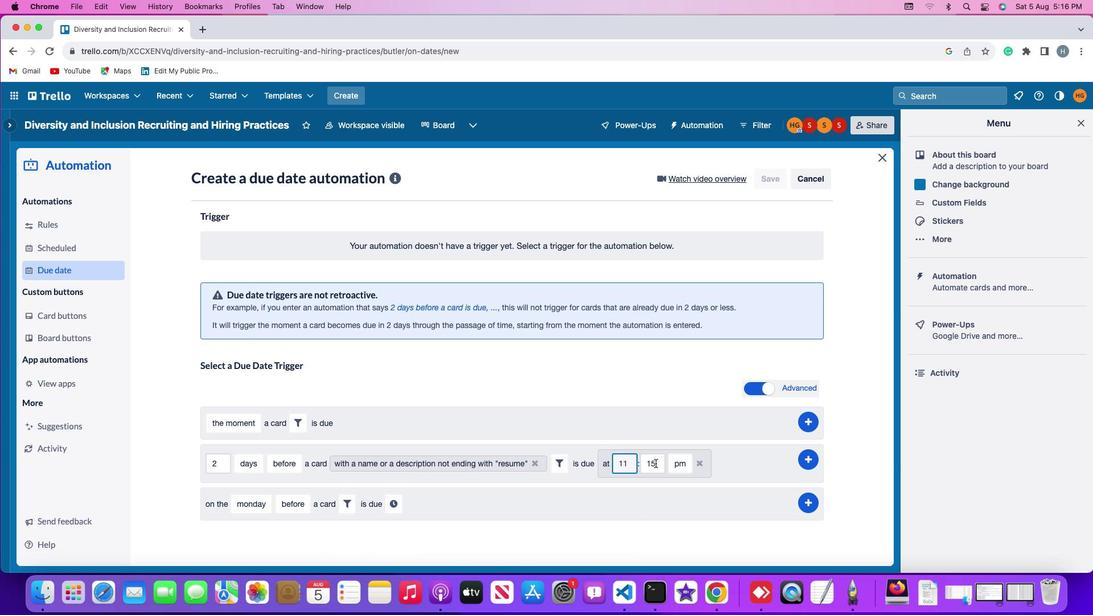 
Action: Mouse pressed left at (675, 482)
Screenshot: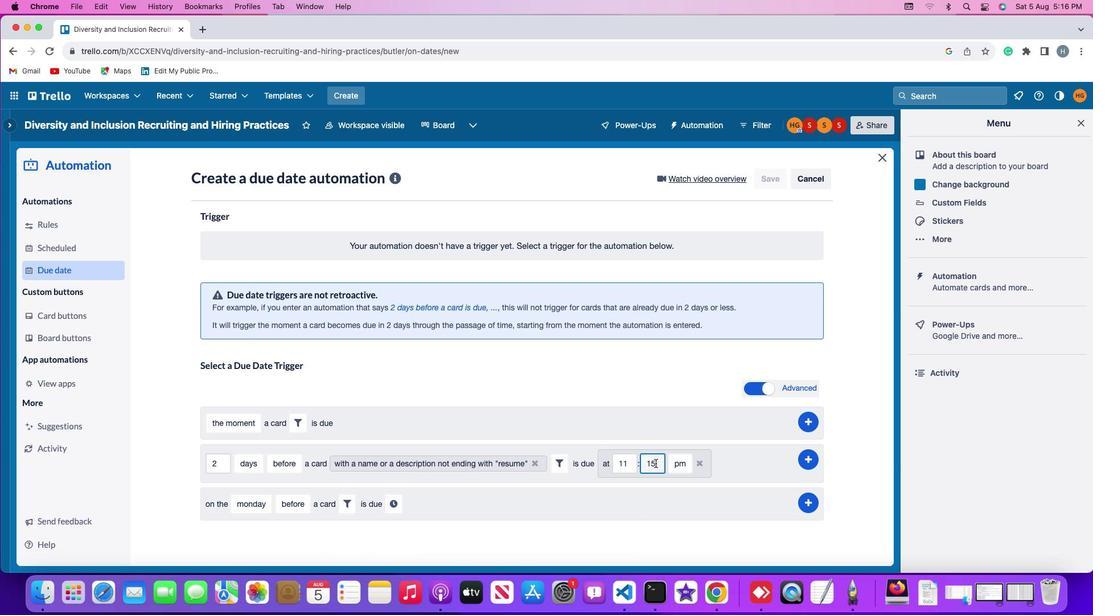 
Action: Key pressed Key.backspaceKey.backspace'0''0'
Screenshot: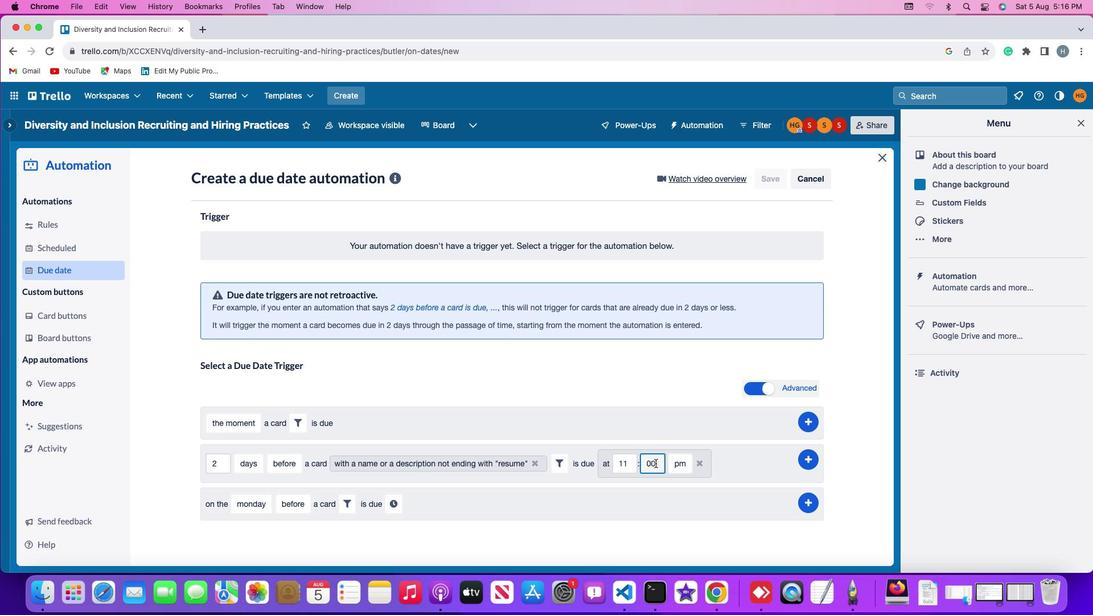 
Action: Mouse moved to (694, 482)
Screenshot: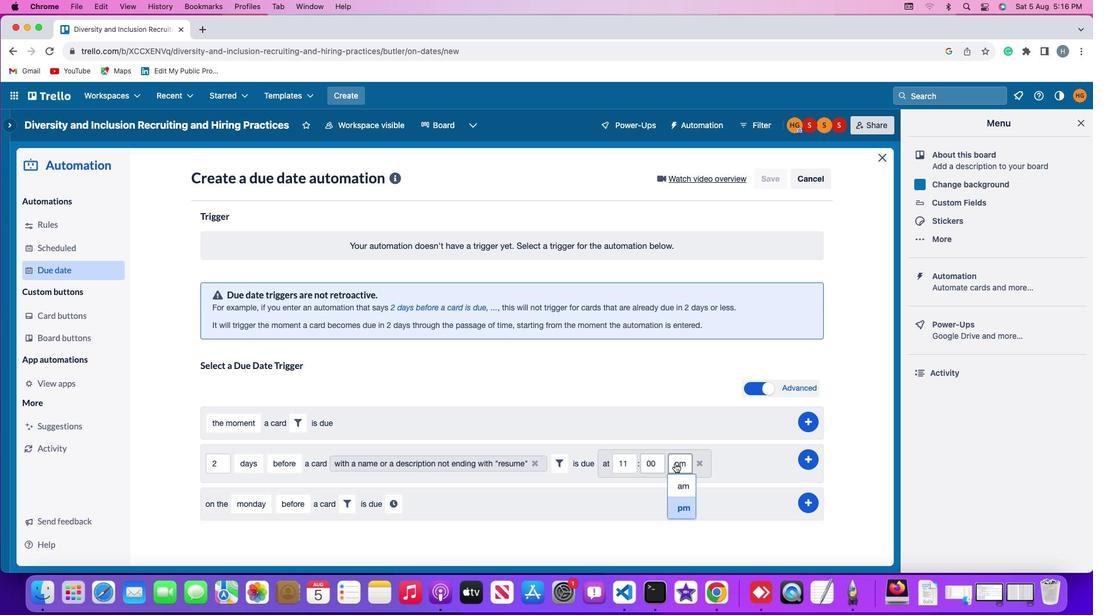 
Action: Mouse pressed left at (694, 482)
Screenshot: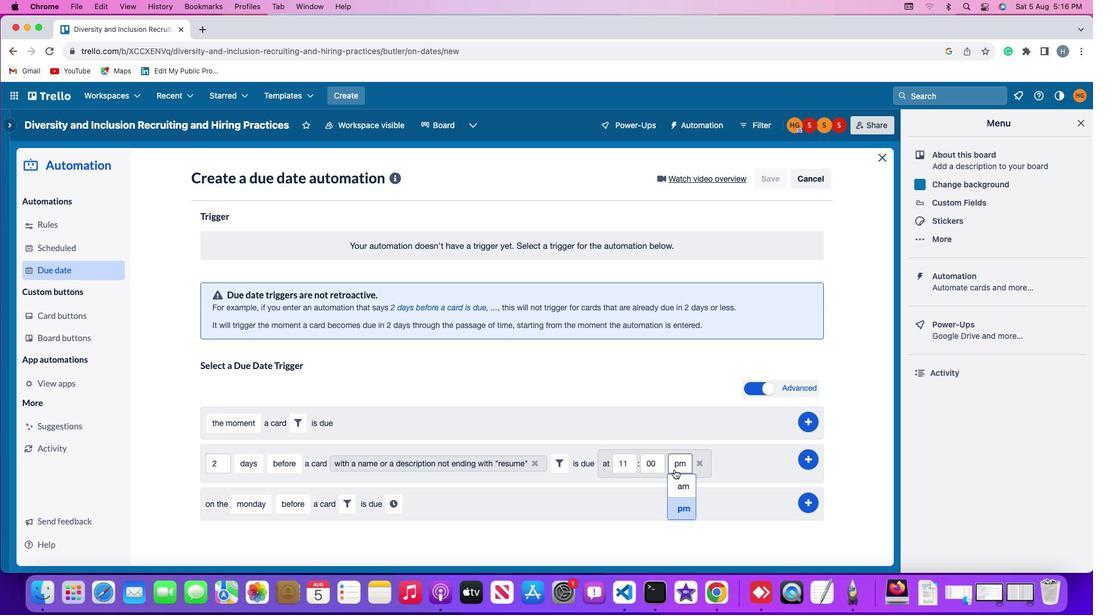 
Action: Mouse moved to (697, 504)
Screenshot: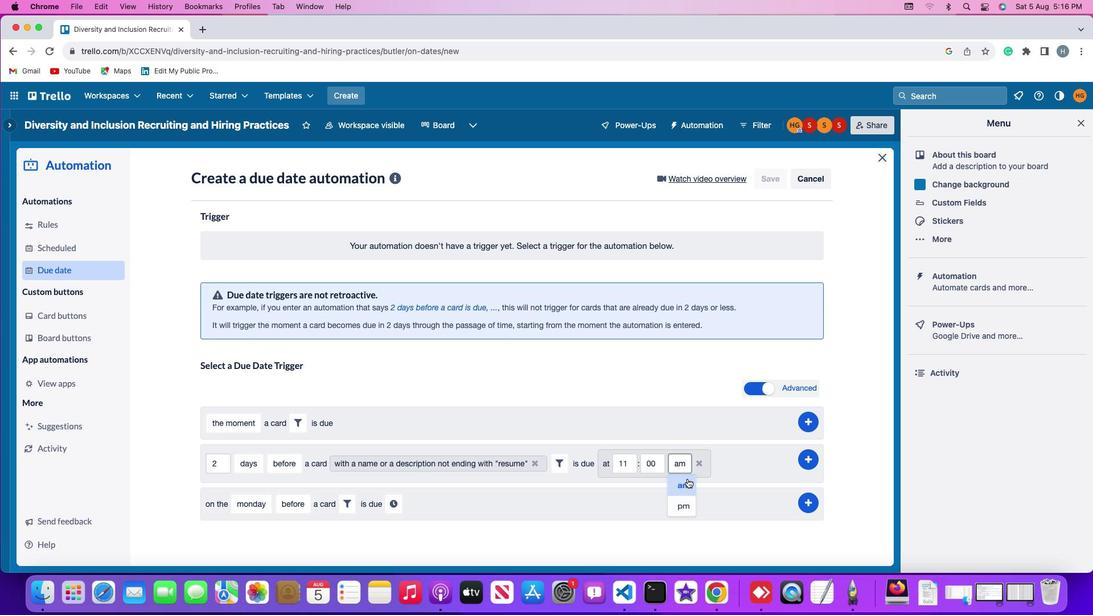 
Action: Mouse pressed left at (697, 504)
Screenshot: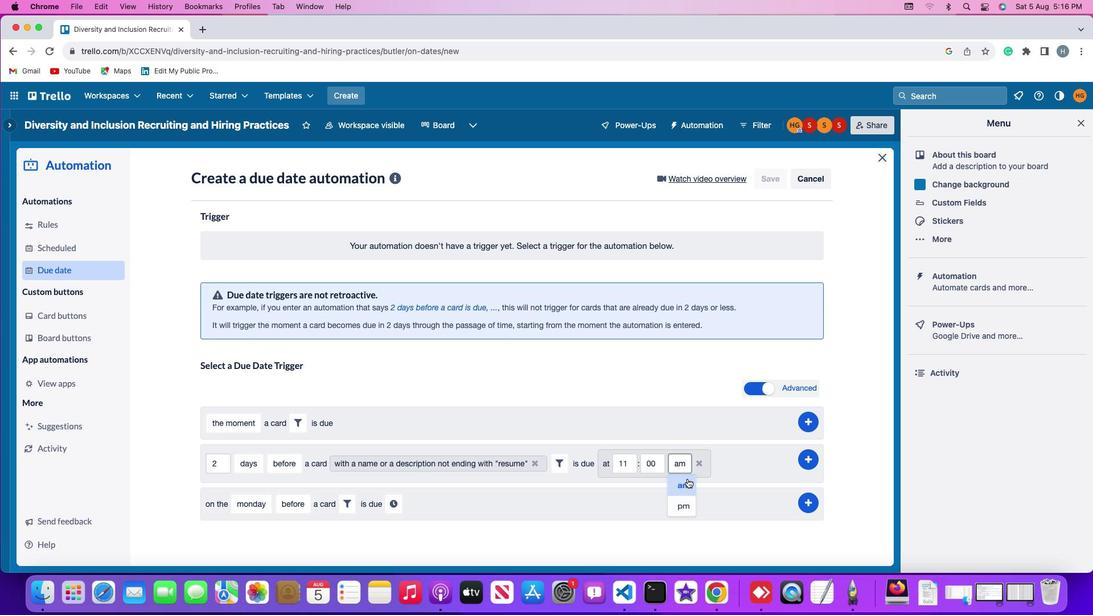 
Action: Mouse moved to (826, 475)
Screenshot: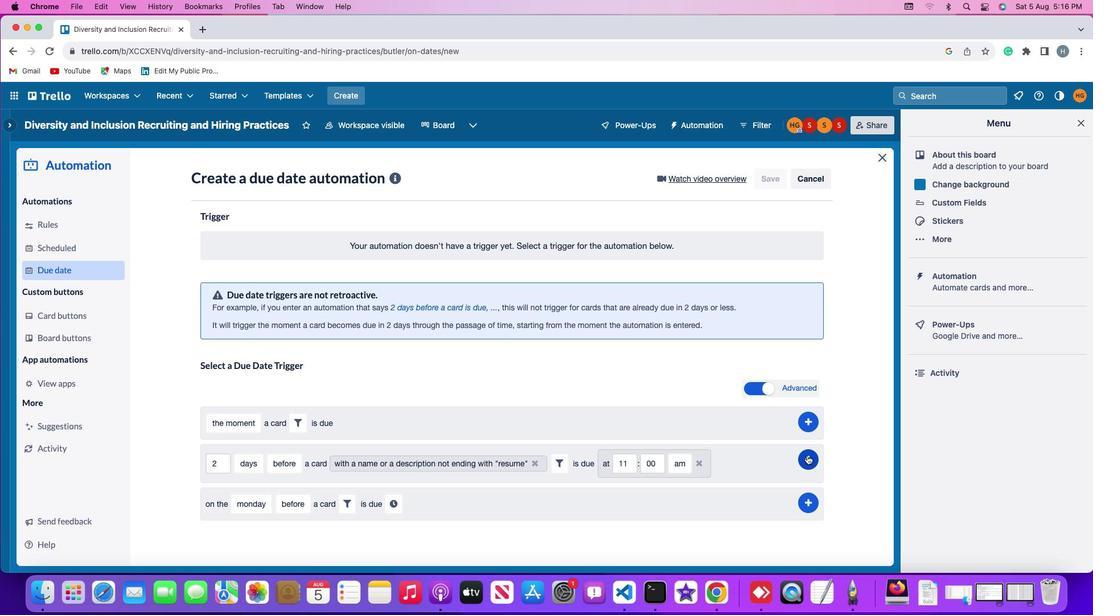 
Action: Mouse pressed left at (826, 475)
Screenshot: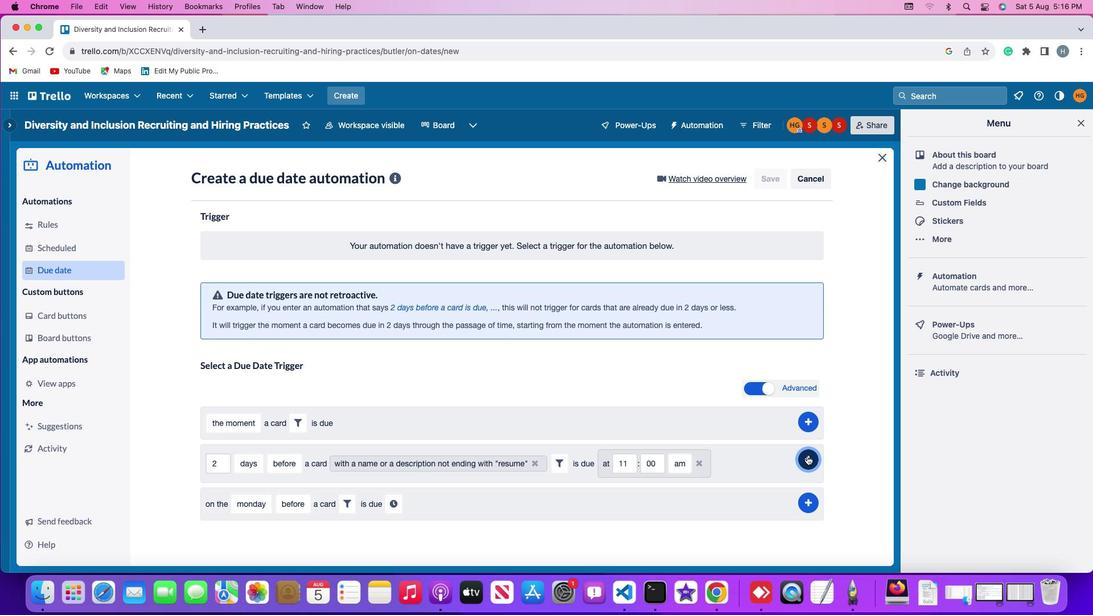 
Action: Mouse moved to (862, 359)
Screenshot: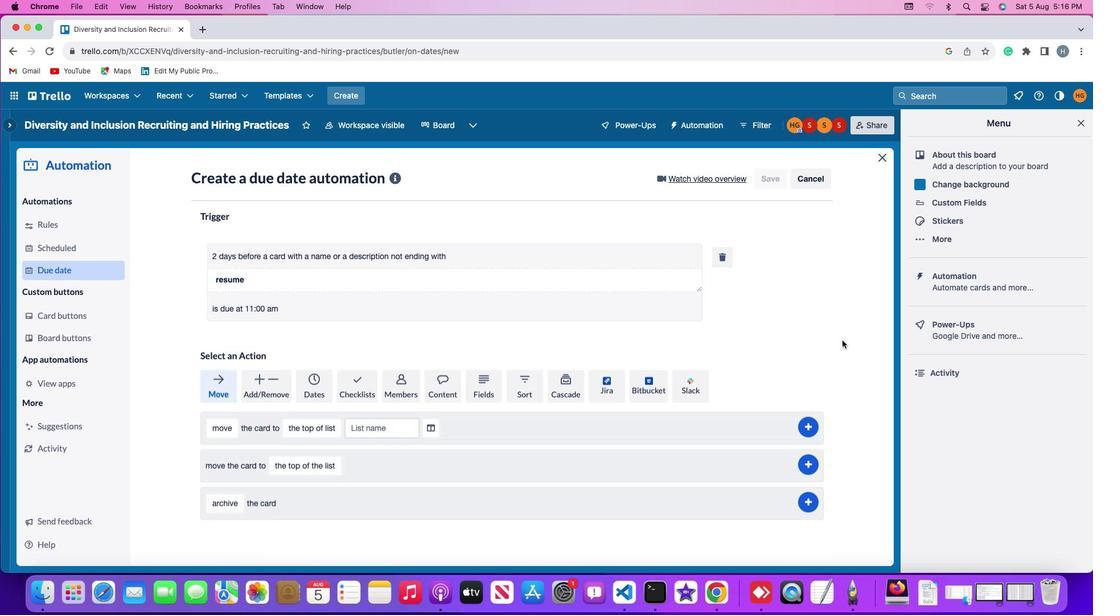 
